 Task: Plan a team-building charity run for the 23rd at 6:30 AM to 7:00 PM.
Action: Mouse moved to (55, 82)
Screenshot: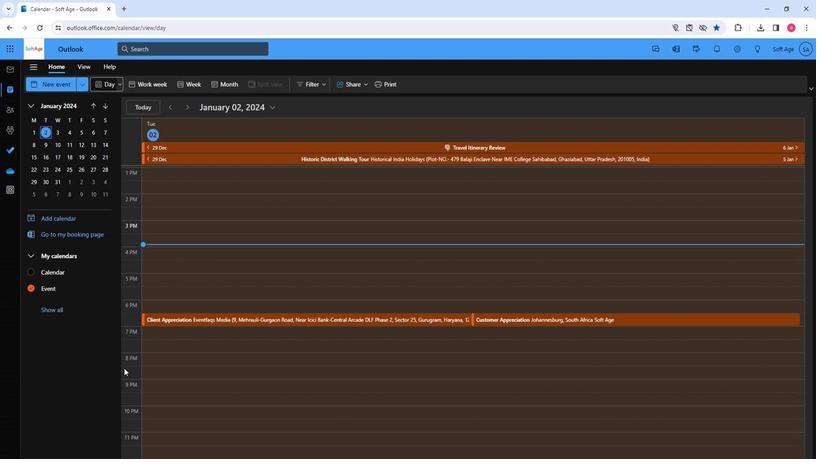 
Action: Mouse pressed left at (55, 82)
Screenshot: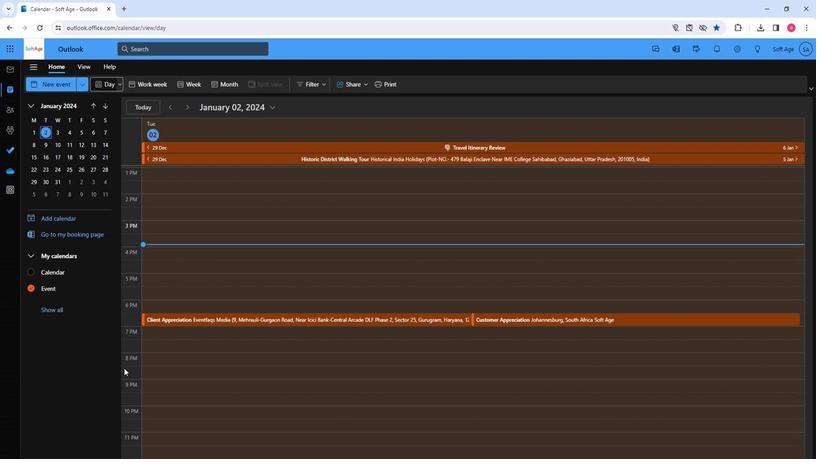 
Action: Key pressed <Key.shift>Team<Key.space><Key.backspace>-building<Key.space><Key.shift>Charity<Key.space><Key.shift>Run
Screenshot: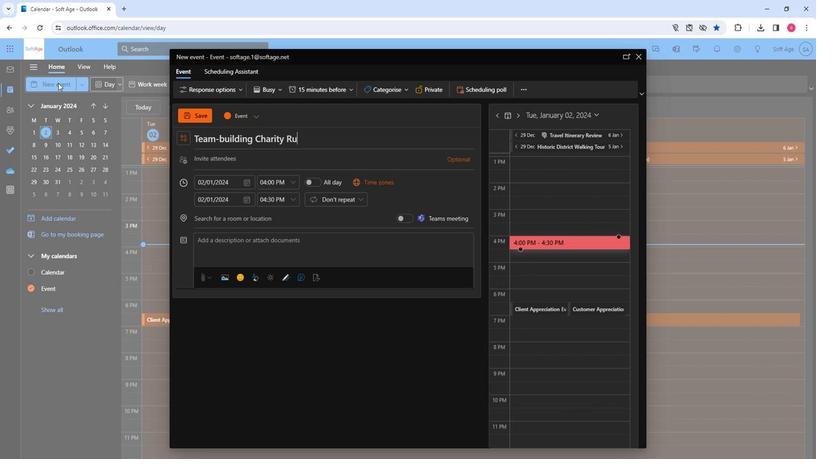 
Action: Mouse moved to (233, 172)
Screenshot: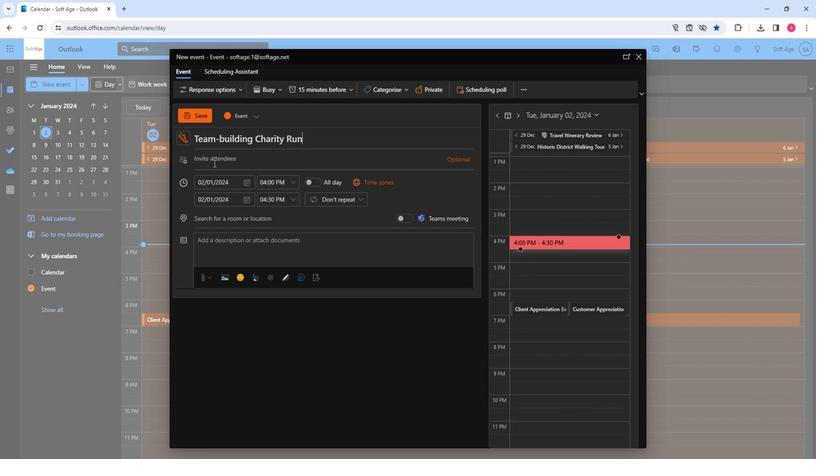 
Action: Mouse pressed left at (233, 172)
Screenshot: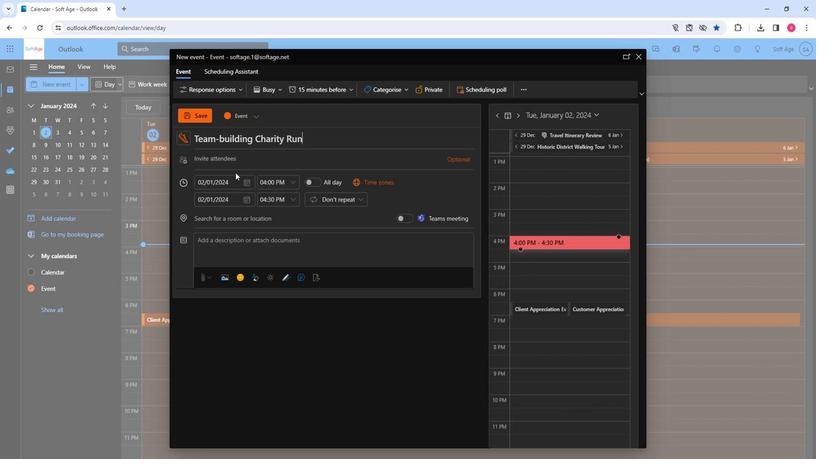 
Action: Mouse moved to (230, 165)
Screenshot: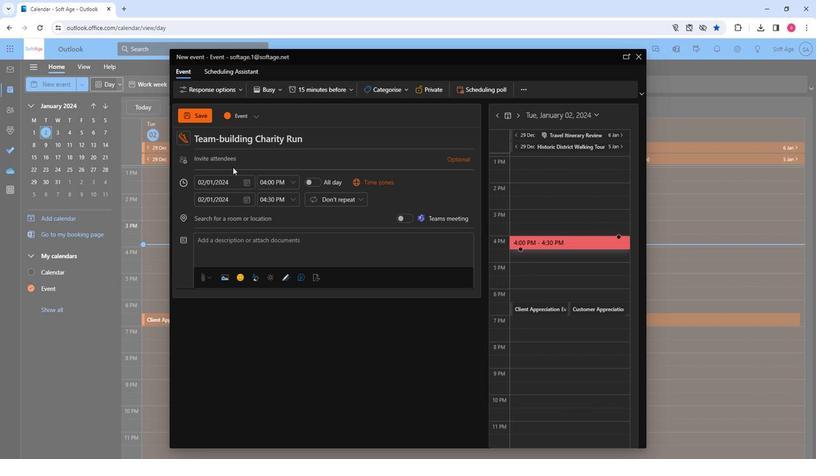 
Action: Mouse pressed left at (230, 165)
Screenshot: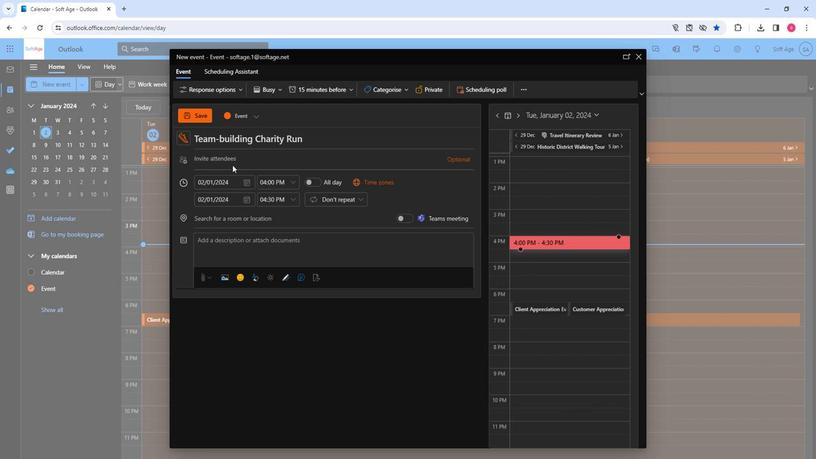 
Action: Mouse moved to (230, 165)
Screenshot: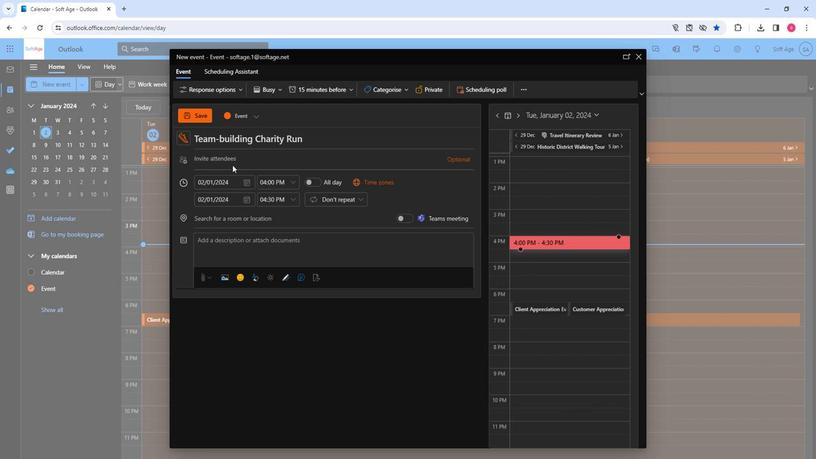 
Action: Key pressed so
Screenshot: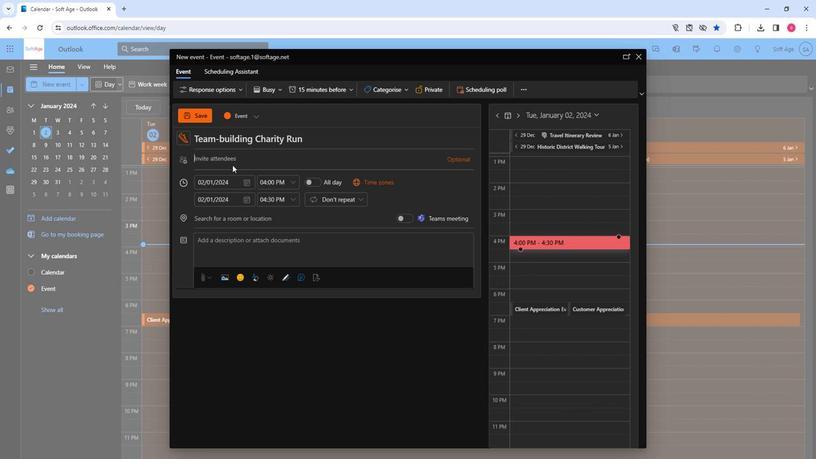 
Action: Mouse moved to (261, 202)
Screenshot: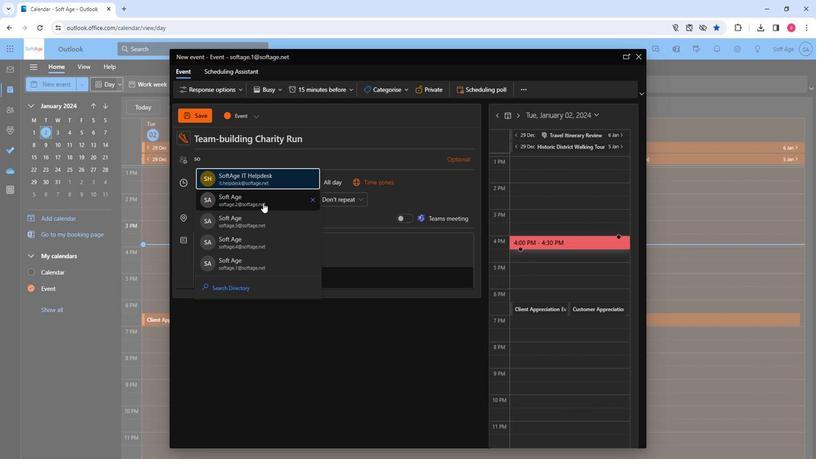 
Action: Mouse pressed left at (261, 202)
Screenshot: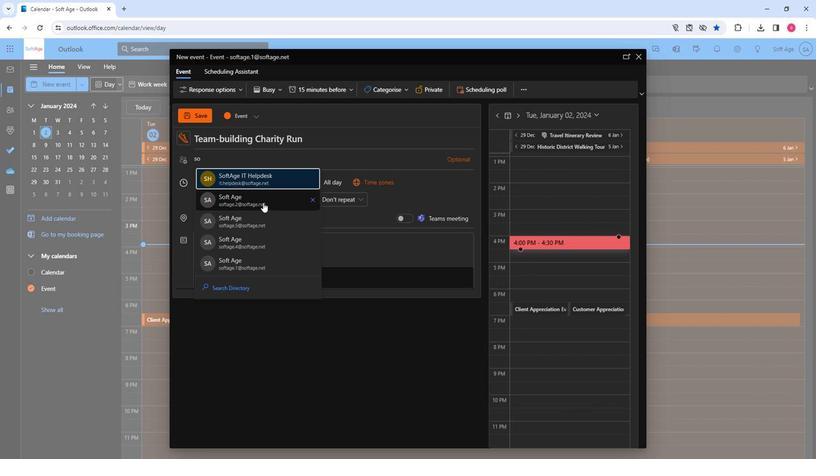 
Action: Mouse moved to (261, 202)
Screenshot: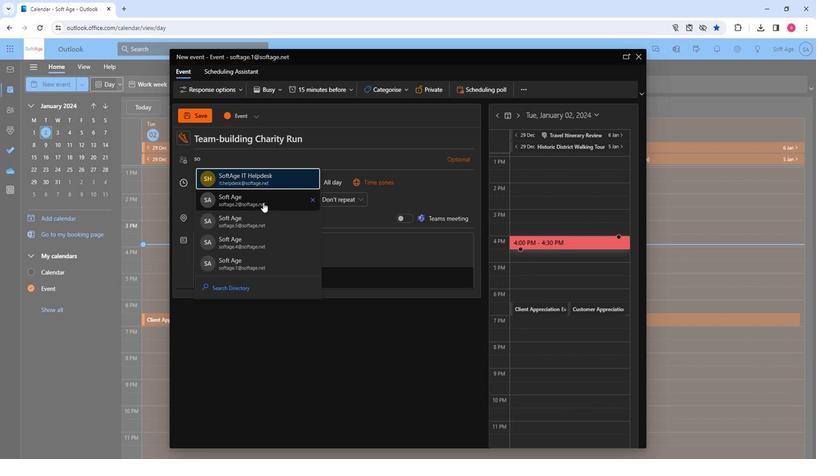 
Action: Key pressed so
Screenshot: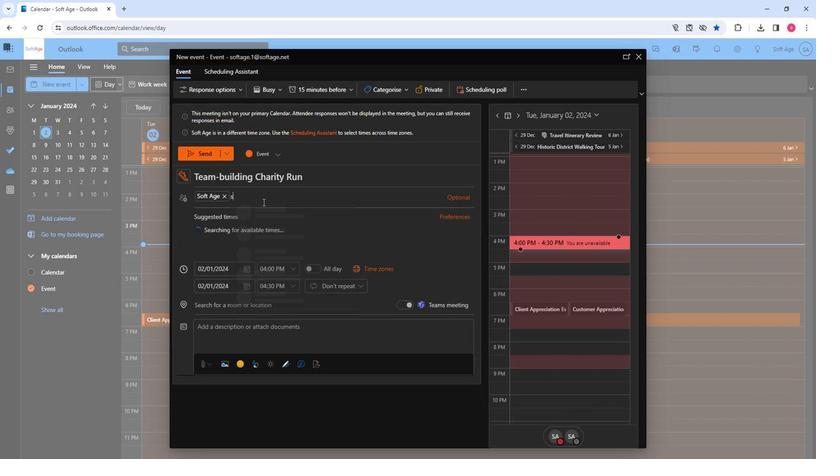 
Action: Mouse moved to (271, 271)
Screenshot: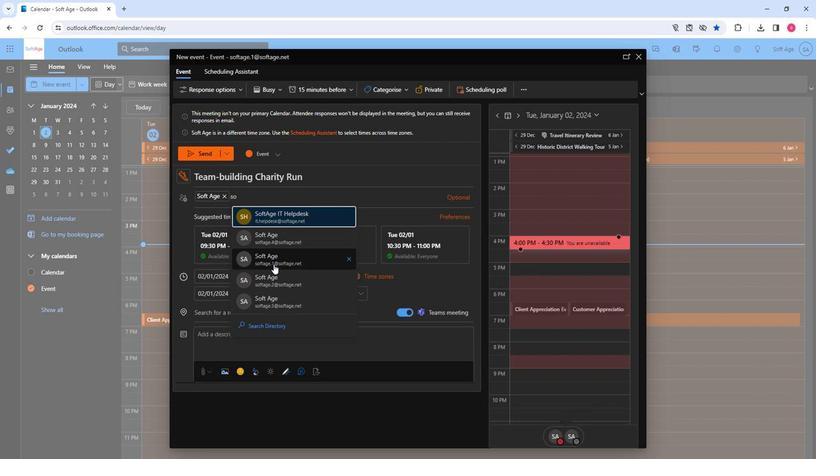 
Action: Mouse pressed left at (271, 271)
Screenshot: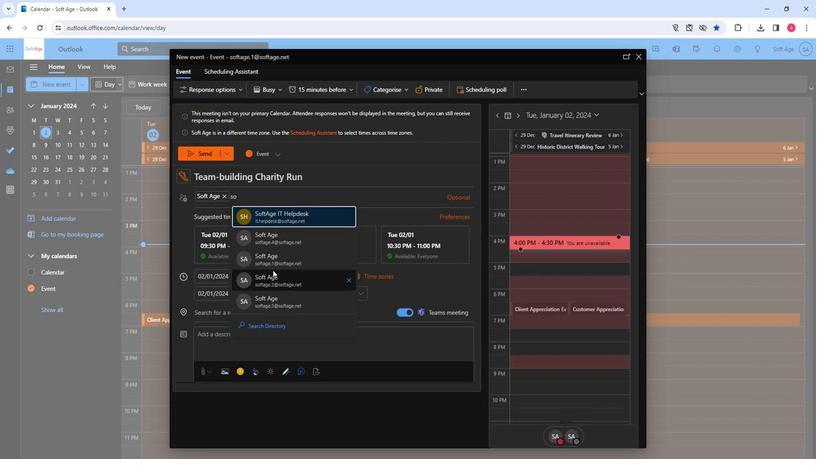 
Action: Mouse moved to (272, 270)
Screenshot: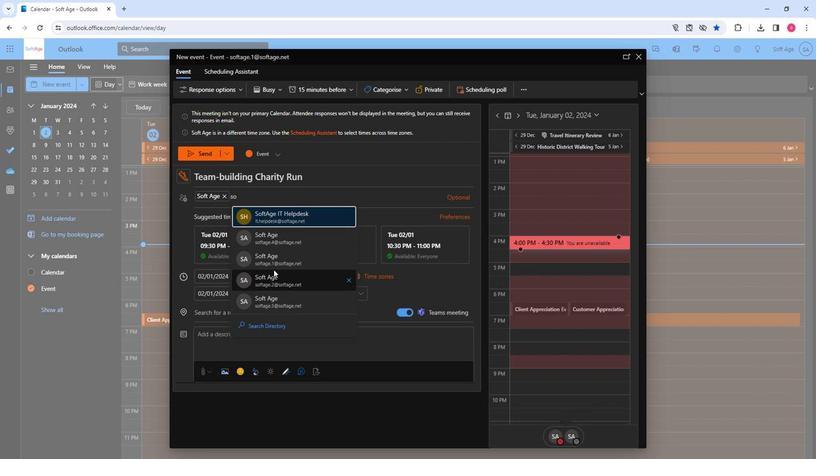 
Action: Key pressed so
Screenshot: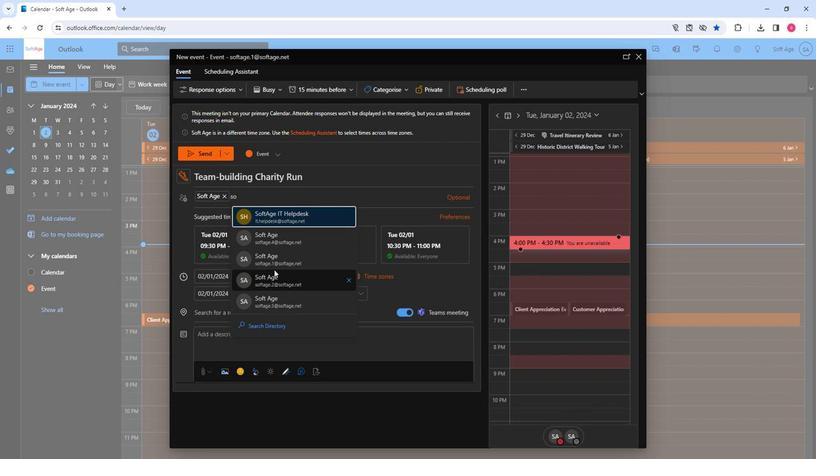 
Action: Mouse moved to (272, 266)
Screenshot: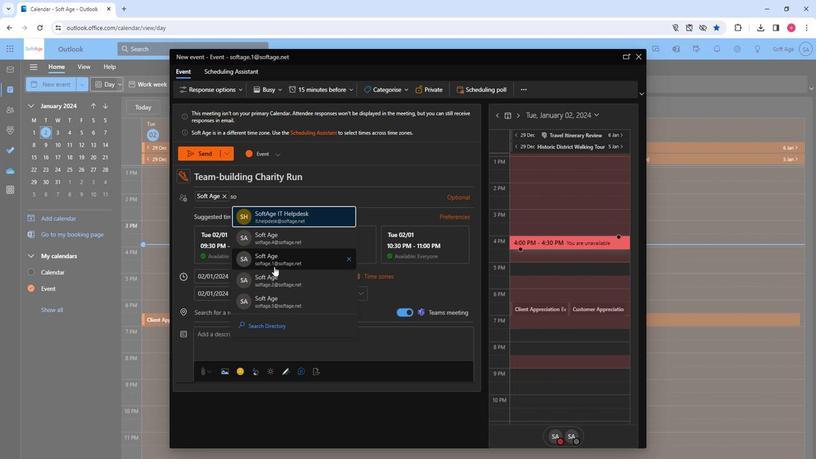 
Action: Mouse pressed left at (272, 266)
Screenshot: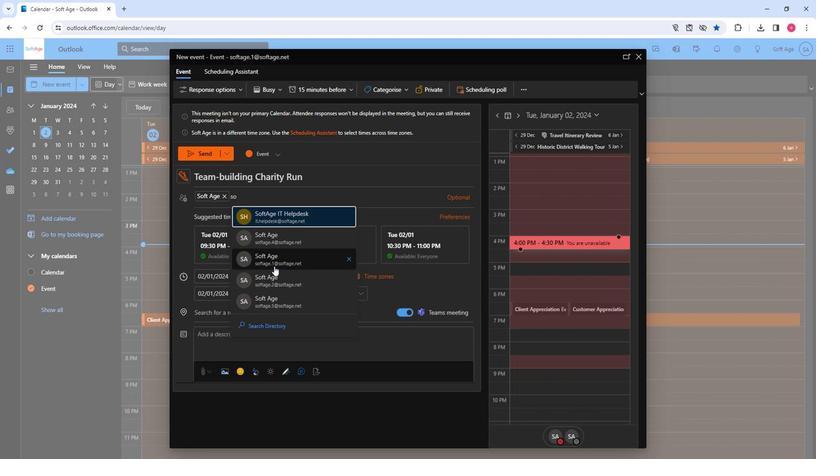 
Action: Mouse moved to (276, 270)
Screenshot: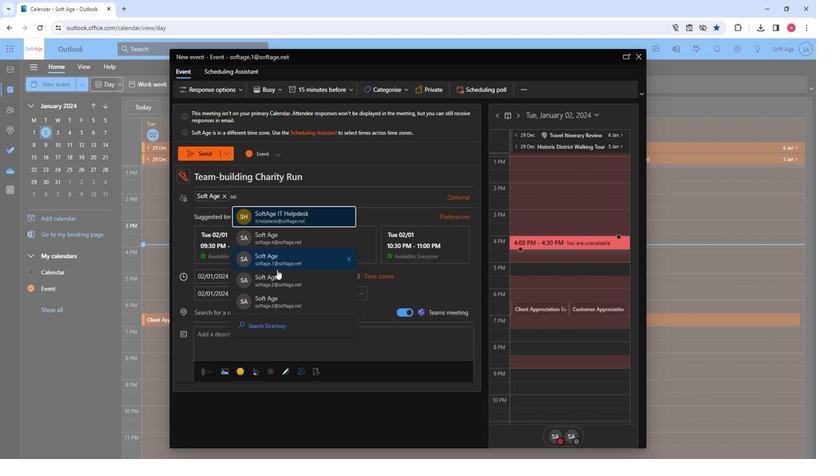 
Action: Key pressed so
Screenshot: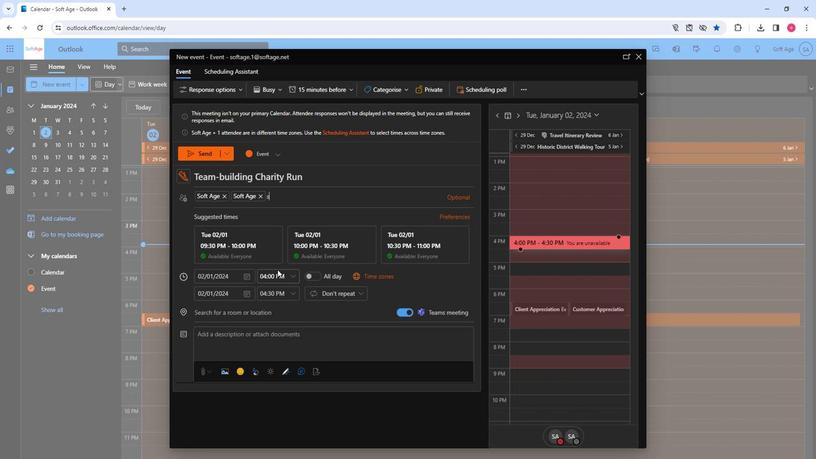 
Action: Mouse moved to (304, 260)
Screenshot: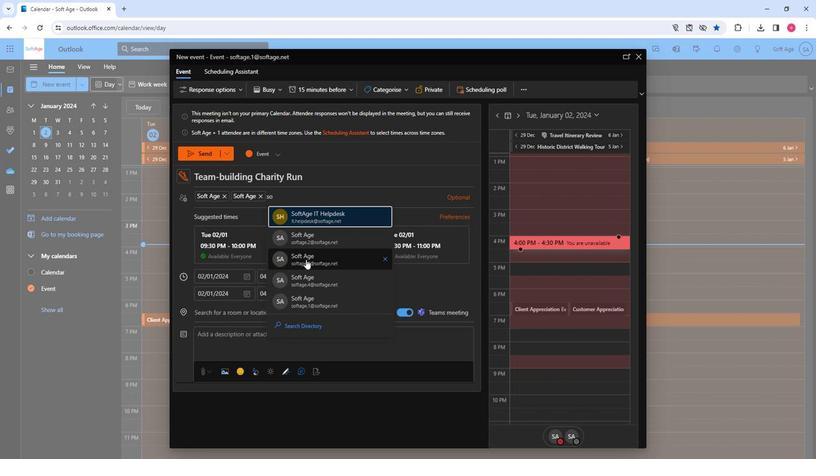 
Action: Mouse pressed left at (304, 260)
Screenshot: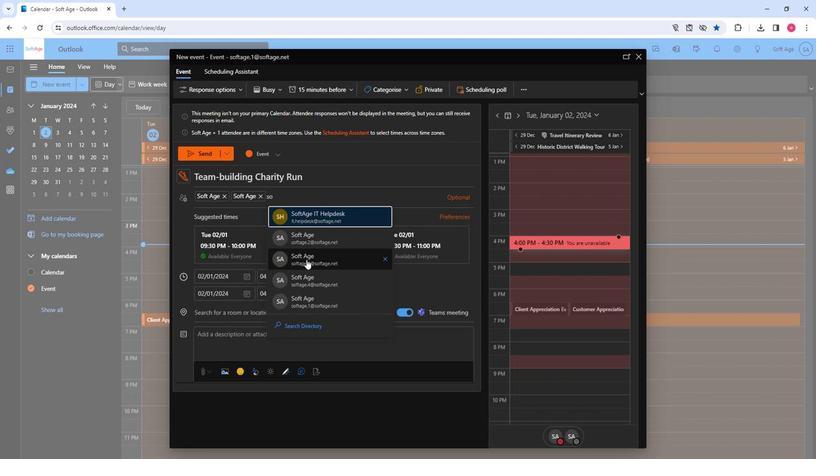 
Action: Mouse moved to (301, 264)
Screenshot: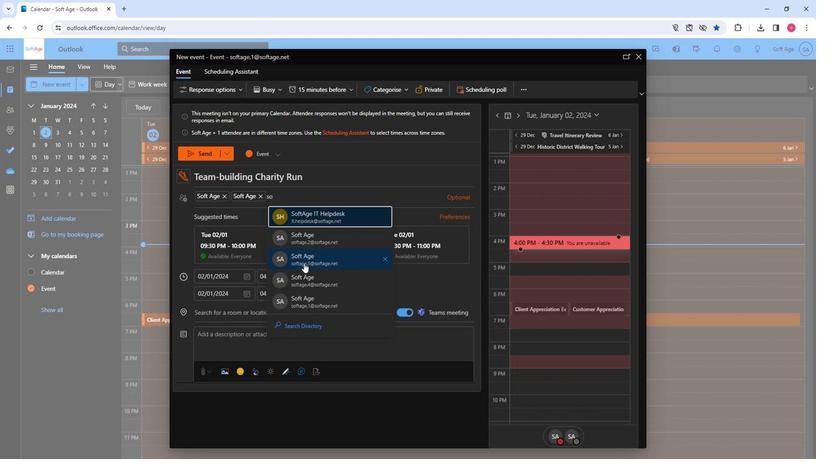 
Action: Key pressed so
Screenshot: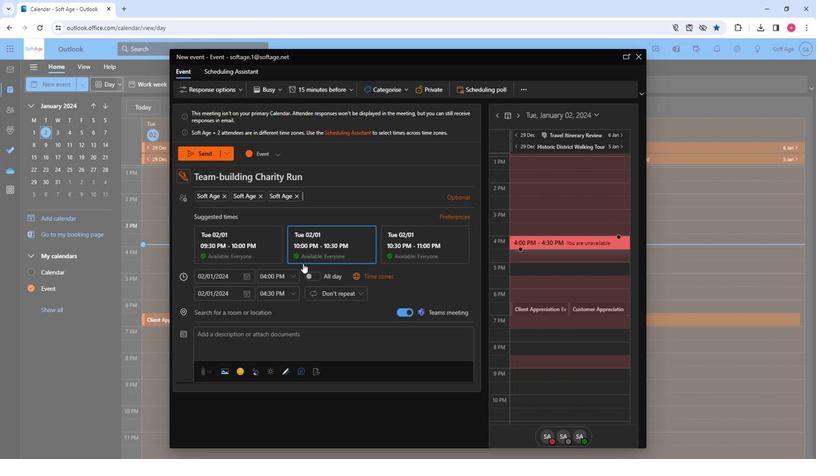 
Action: Mouse moved to (339, 296)
Screenshot: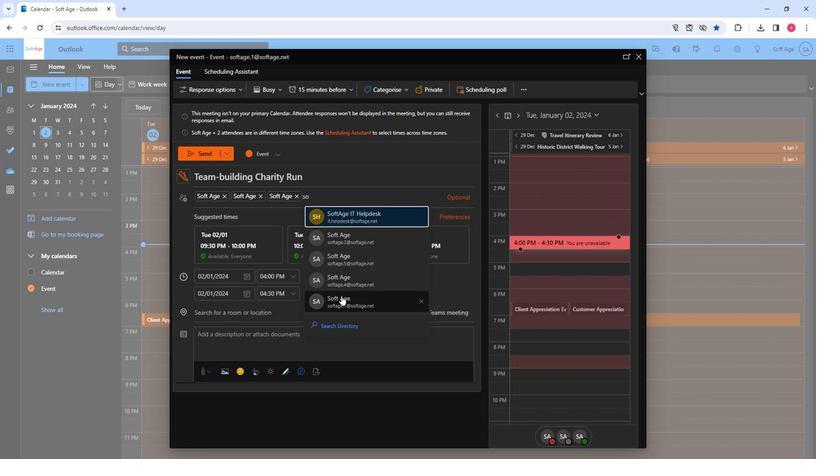 
Action: Mouse pressed left at (339, 296)
Screenshot: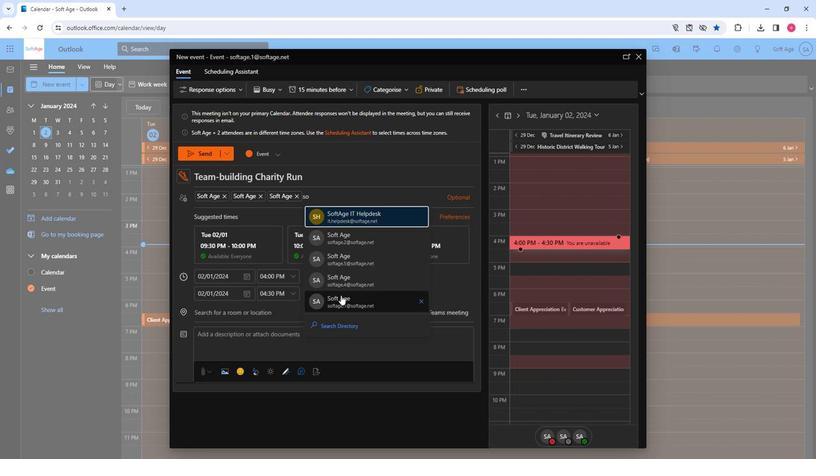 
Action: Mouse moved to (242, 279)
Screenshot: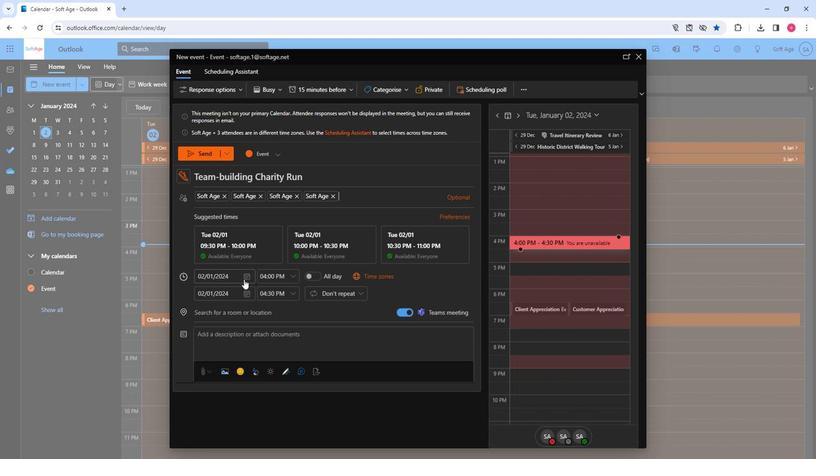 
Action: Mouse pressed left at (242, 279)
Screenshot: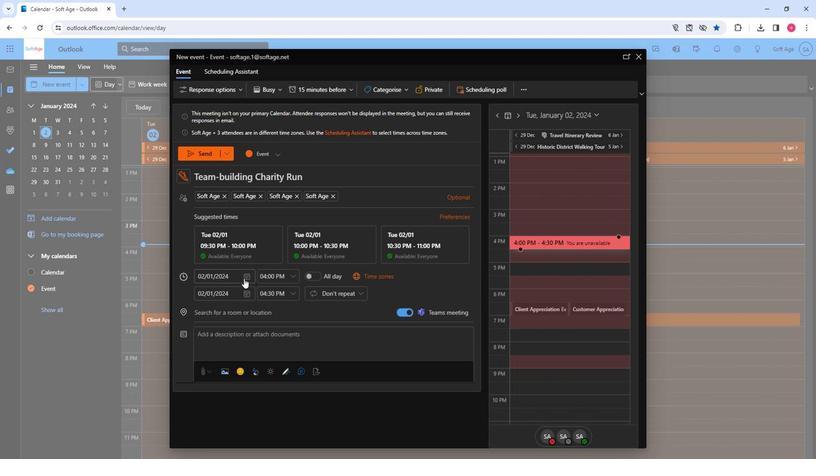 
Action: Mouse moved to (216, 361)
Screenshot: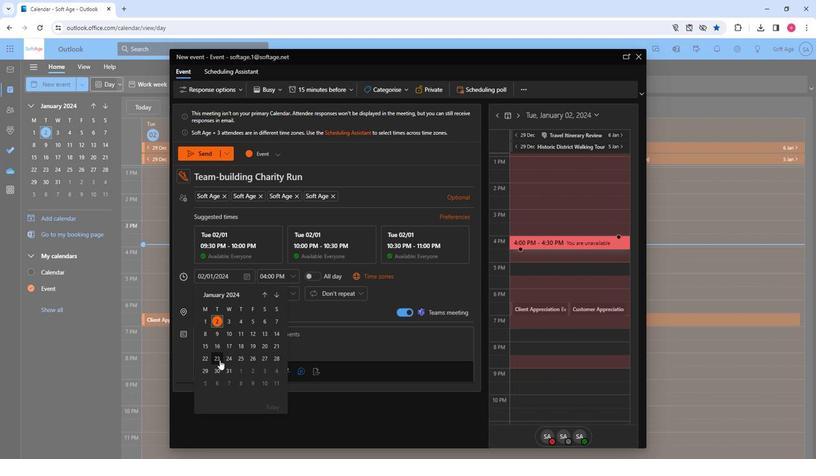 
Action: Mouse pressed left at (216, 361)
Screenshot: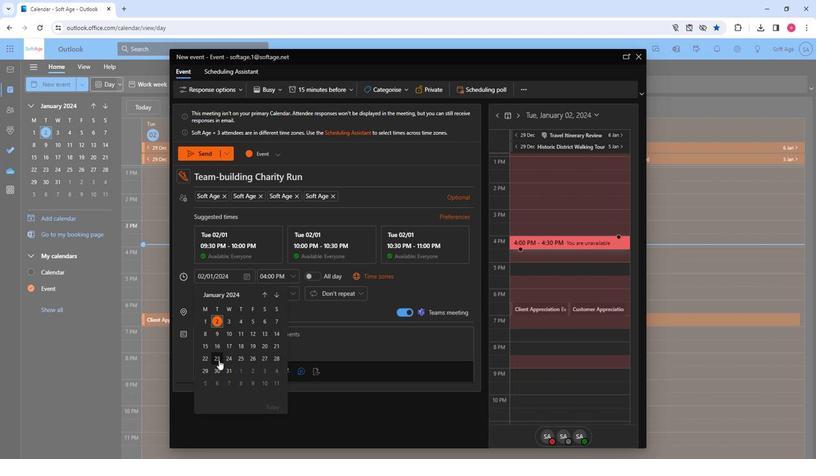 
Action: Mouse moved to (293, 280)
Screenshot: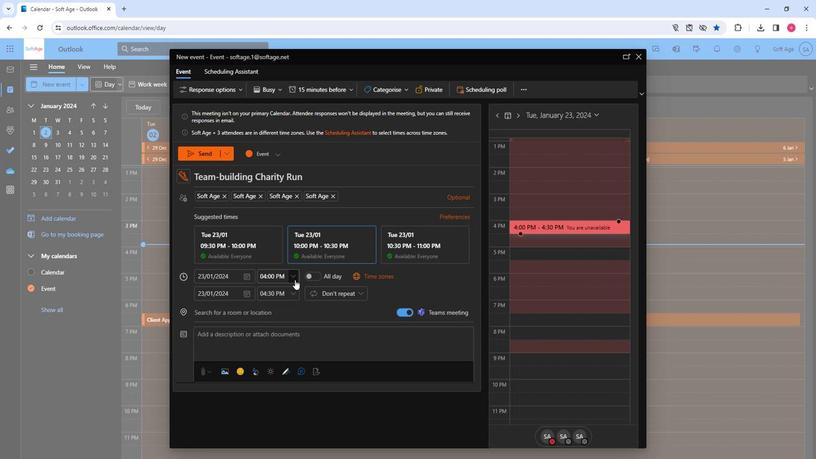 
Action: Mouse pressed left at (293, 280)
Screenshot: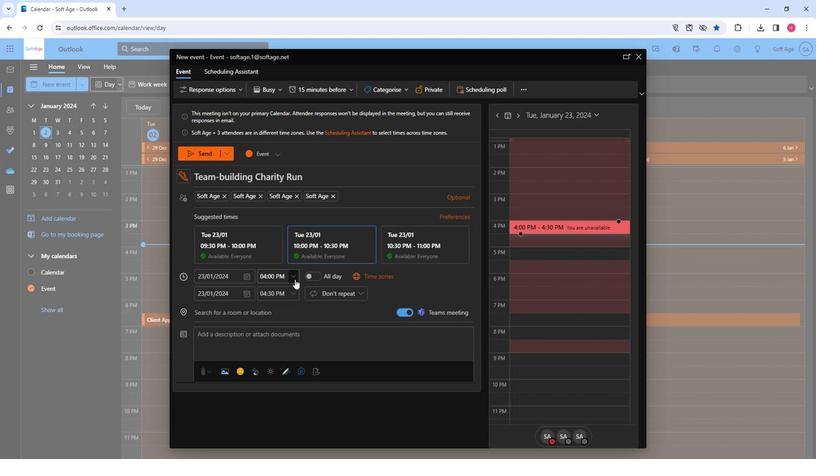 
Action: Mouse moved to (286, 322)
Screenshot: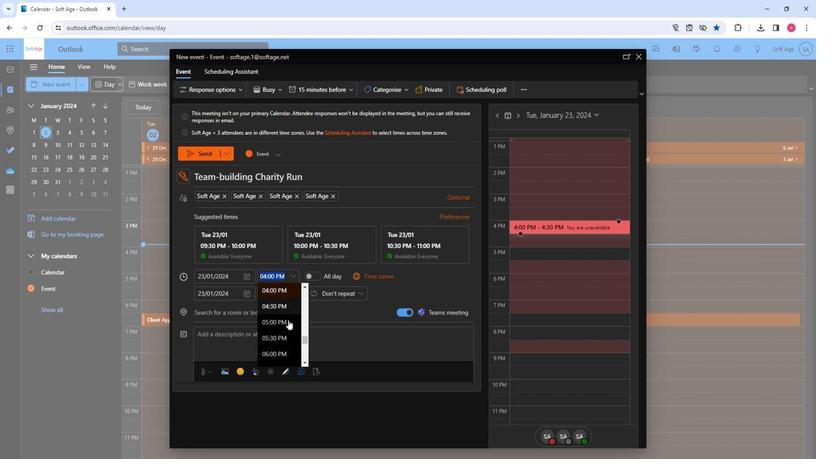 
Action: Mouse scrolled (286, 322) with delta (0, 0)
Screenshot: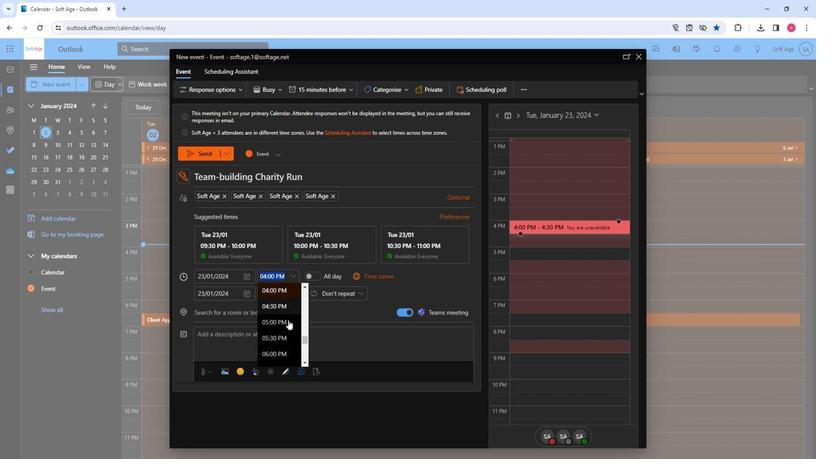 
Action: Mouse moved to (286, 323)
Screenshot: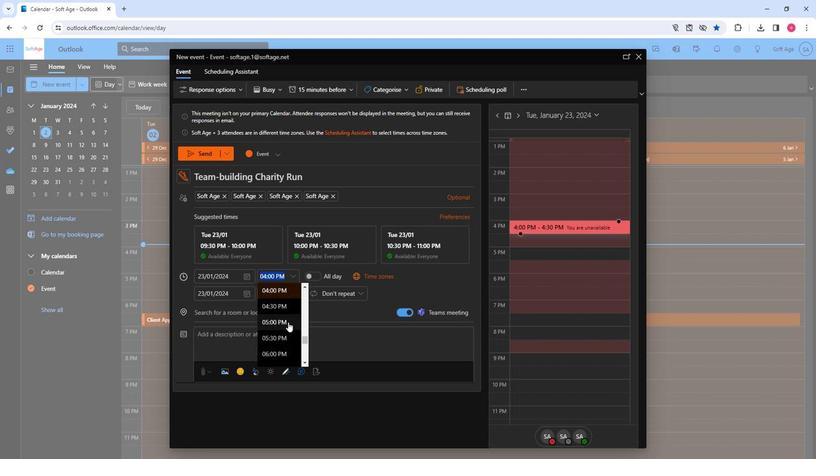 
Action: Mouse scrolled (286, 323) with delta (0, 0)
Screenshot: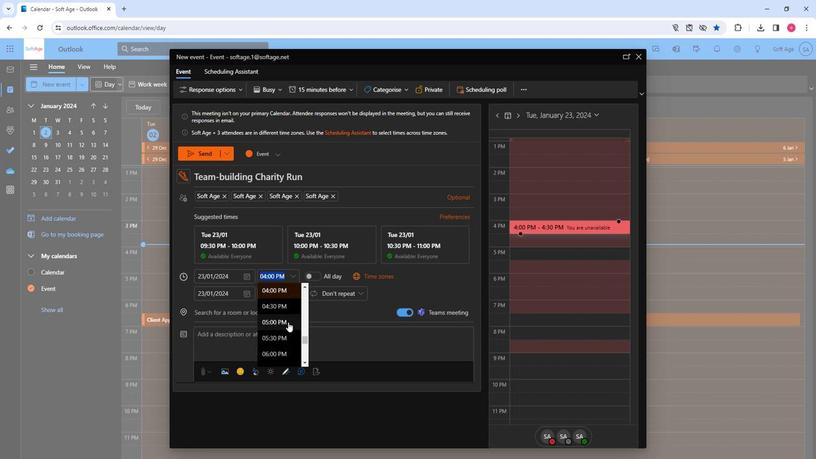 
Action: Mouse moved to (291, 325)
Screenshot: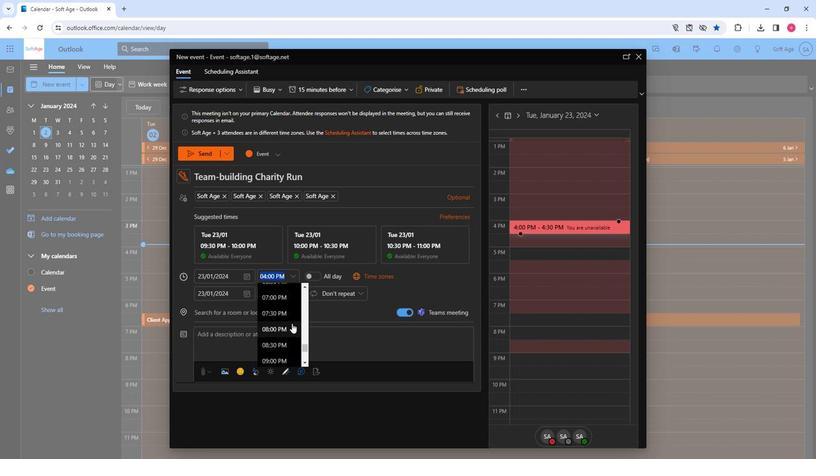
Action: Mouse scrolled (291, 325) with delta (0, 0)
Screenshot: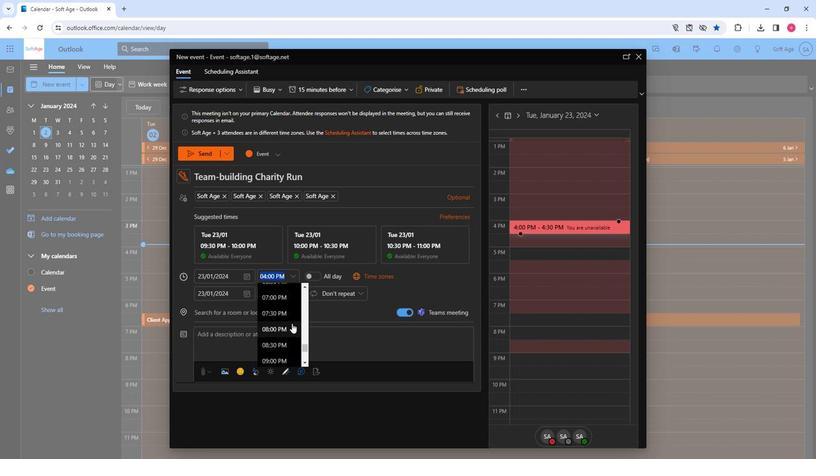 
Action: Mouse moved to (283, 328)
Screenshot: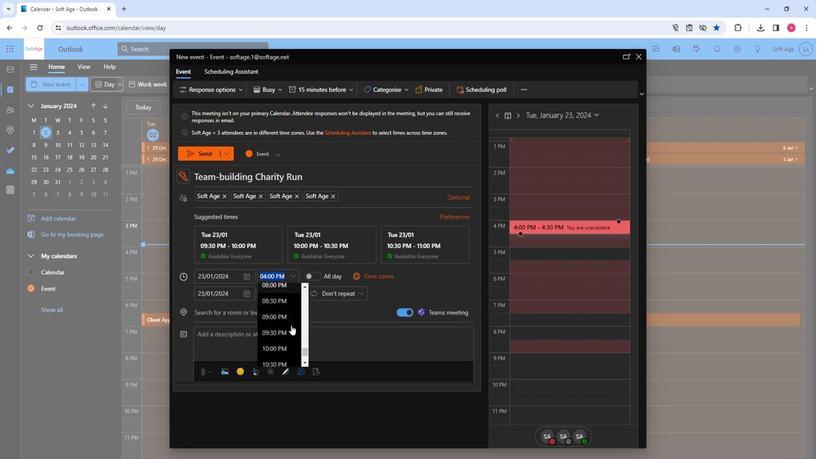 
Action: Mouse scrolled (283, 329) with delta (0, 0)
Screenshot: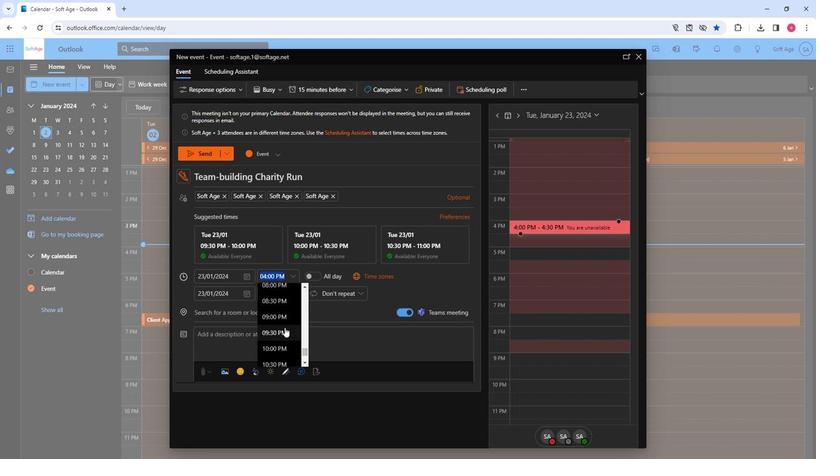 
Action: Mouse scrolled (283, 329) with delta (0, 0)
Screenshot: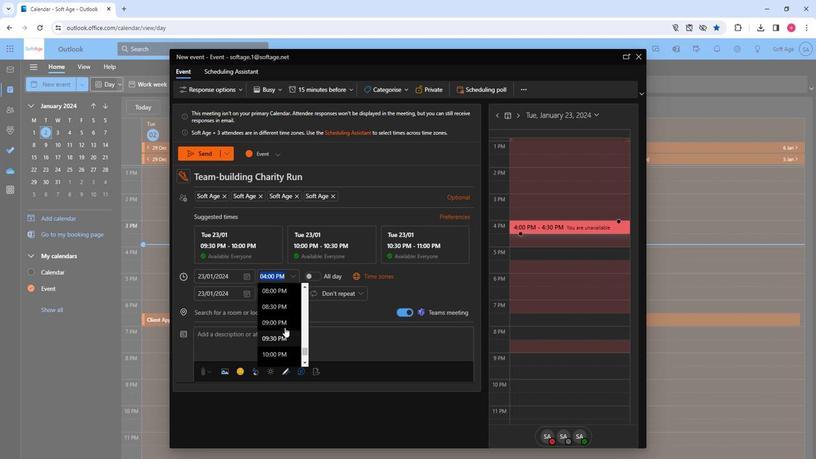 
Action: Mouse scrolled (283, 329) with delta (0, 0)
Screenshot: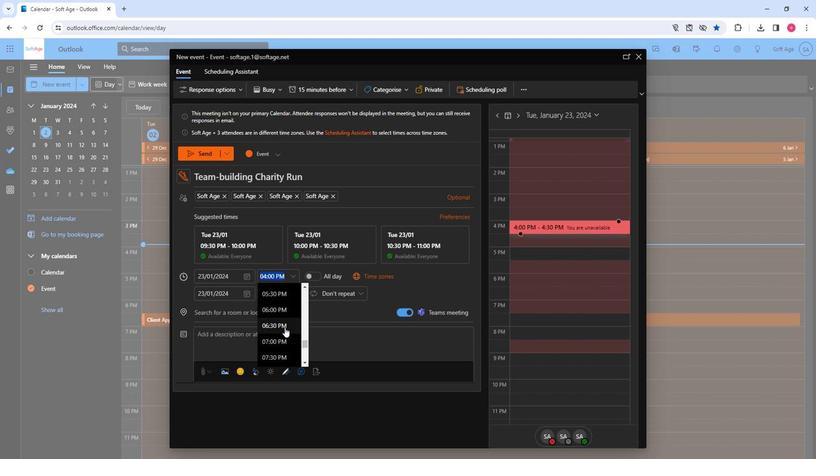
Action: Mouse moved to (276, 335)
Screenshot: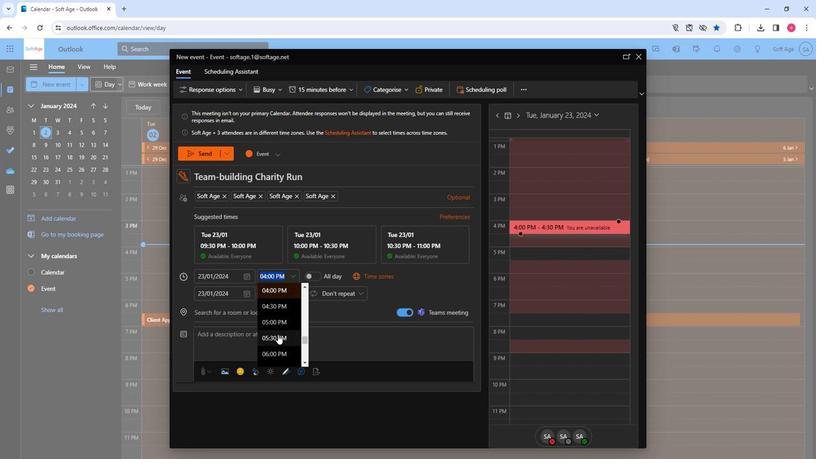 
Action: Mouse scrolled (276, 335) with delta (0, 0)
Screenshot: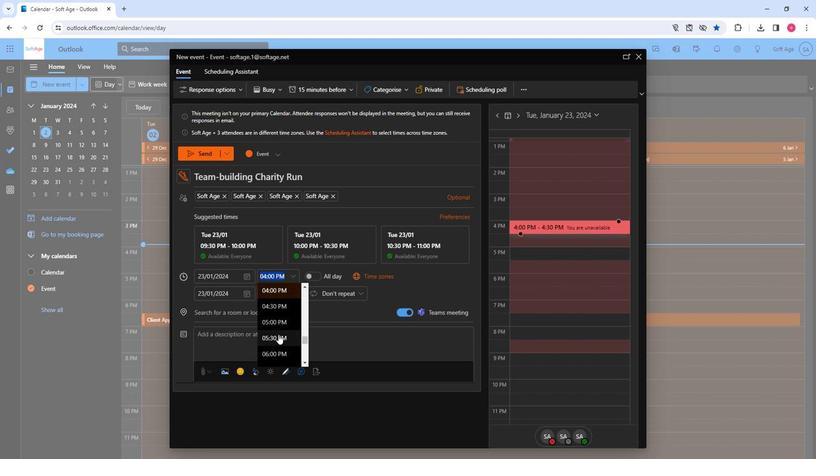 
Action: Mouse moved to (276, 330)
Screenshot: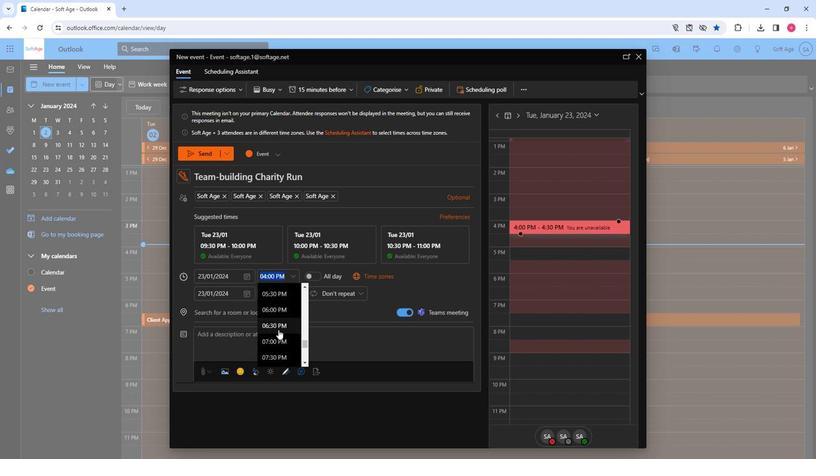 
Action: Mouse pressed left at (276, 330)
Screenshot: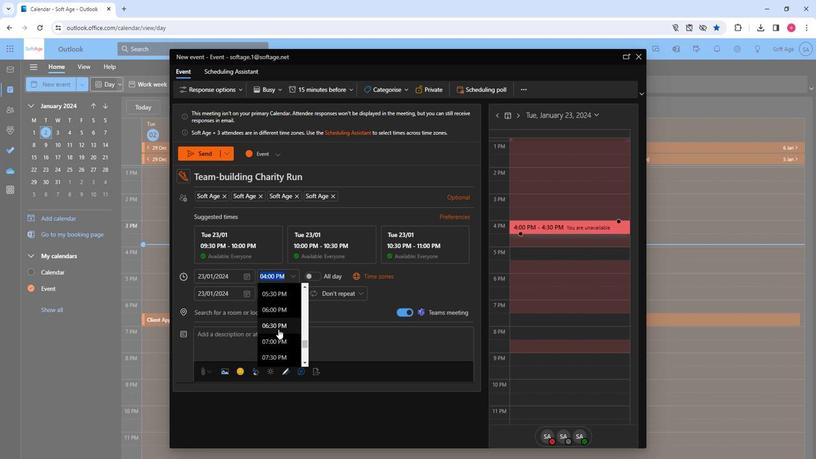 
Action: Mouse moved to (295, 274)
Screenshot: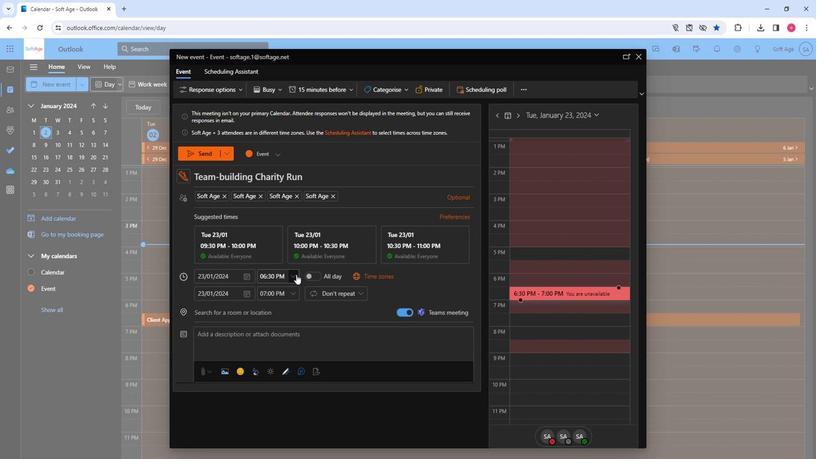 
Action: Mouse pressed left at (295, 274)
Screenshot: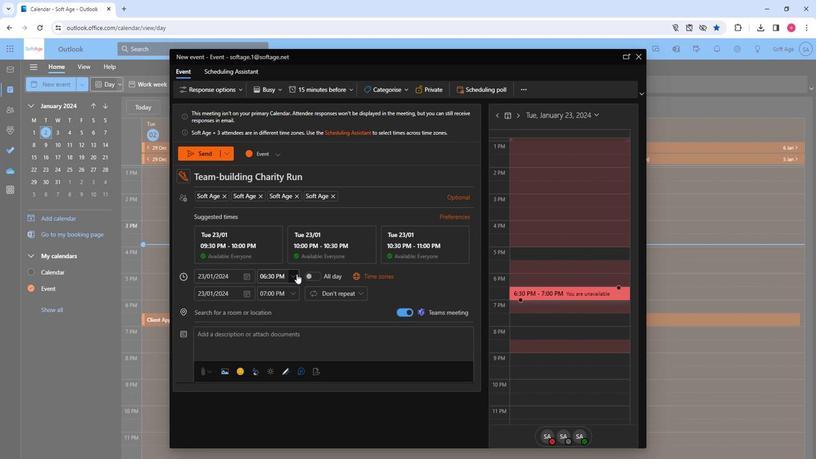 
Action: Mouse moved to (278, 311)
Screenshot: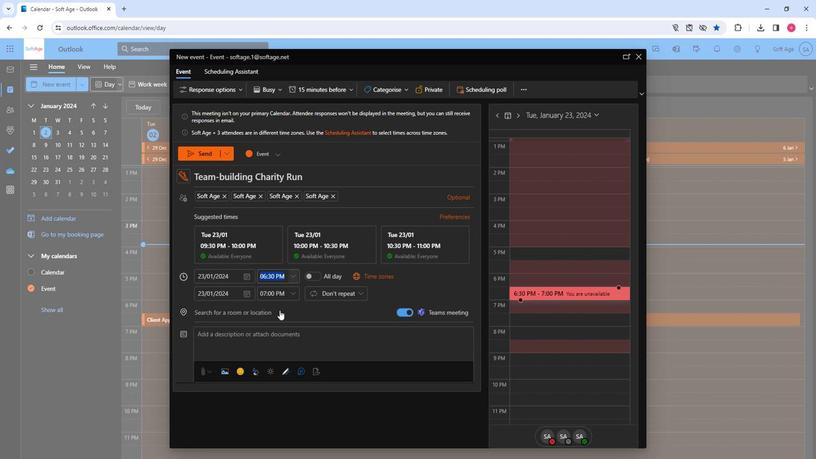 
Action: Mouse scrolled (278, 311) with delta (0, 0)
Screenshot: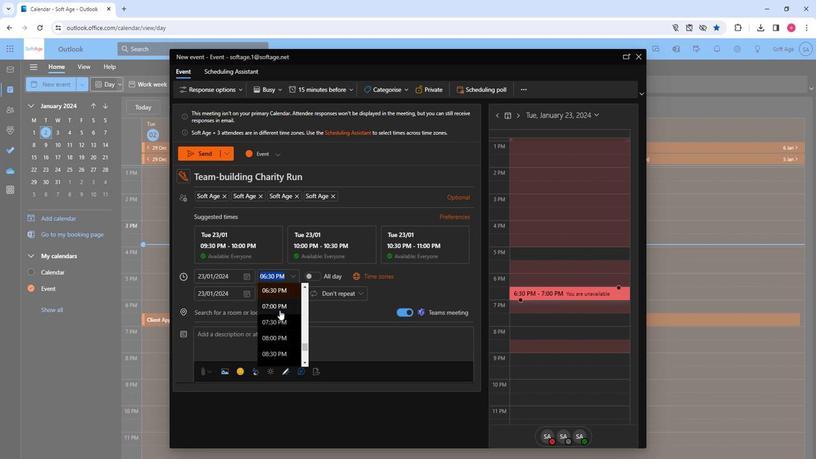 
Action: Mouse scrolled (278, 311) with delta (0, 0)
Screenshot: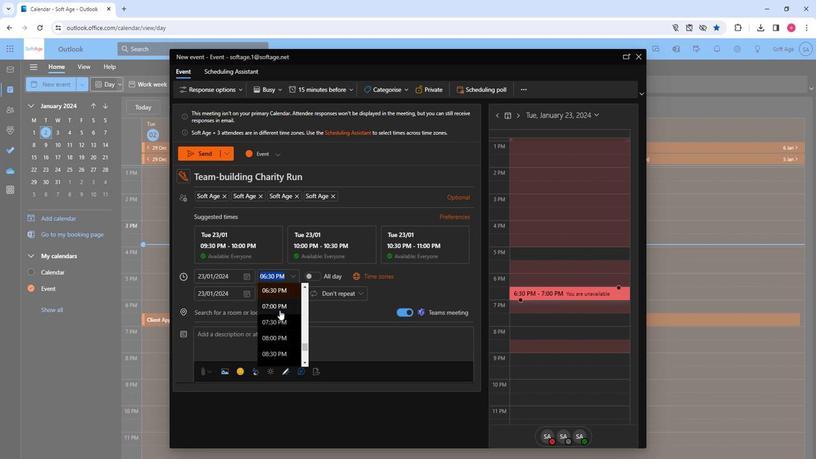 
Action: Mouse scrolled (278, 311) with delta (0, 0)
Screenshot: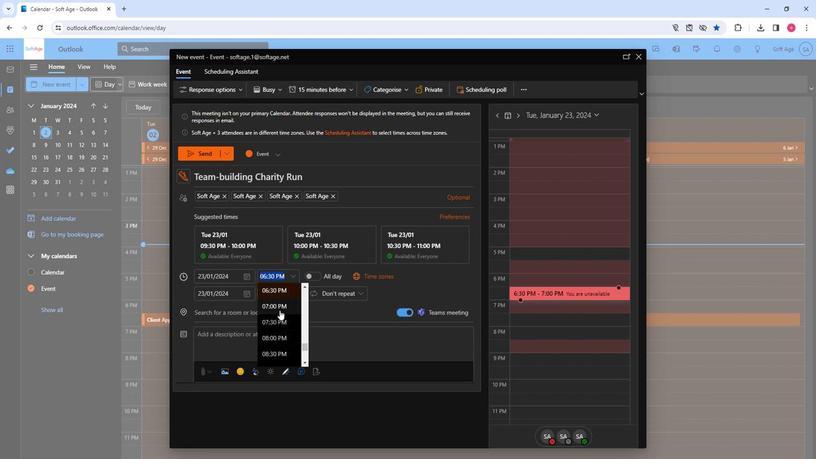
Action: Mouse scrolled (278, 311) with delta (0, 0)
Screenshot: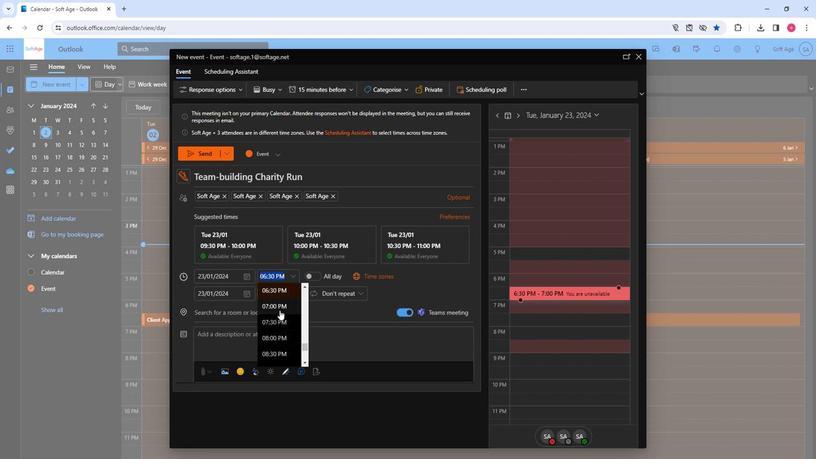 
Action: Mouse scrolled (278, 311) with delta (0, 0)
Screenshot: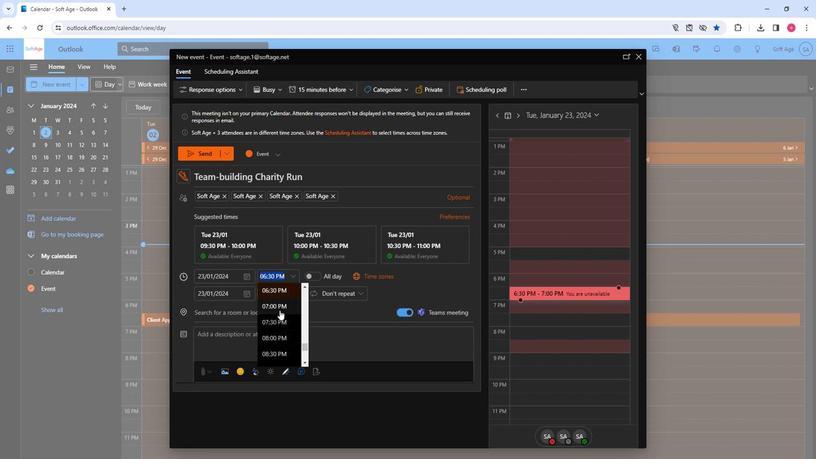 
Action: Mouse scrolled (278, 311) with delta (0, 0)
Screenshot: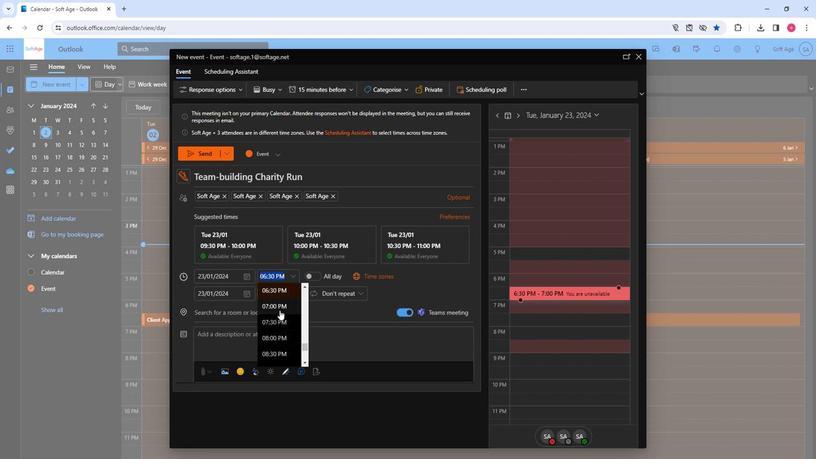
Action: Mouse scrolled (278, 311) with delta (0, 0)
Screenshot: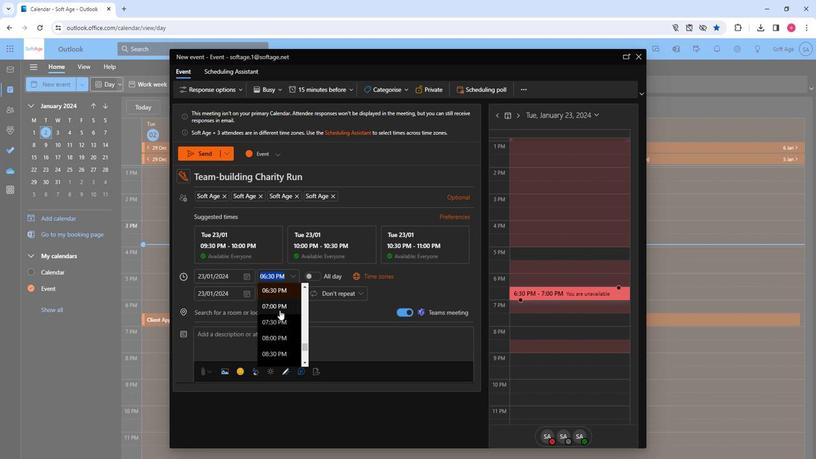 
Action: Mouse scrolled (278, 311) with delta (0, 0)
Screenshot: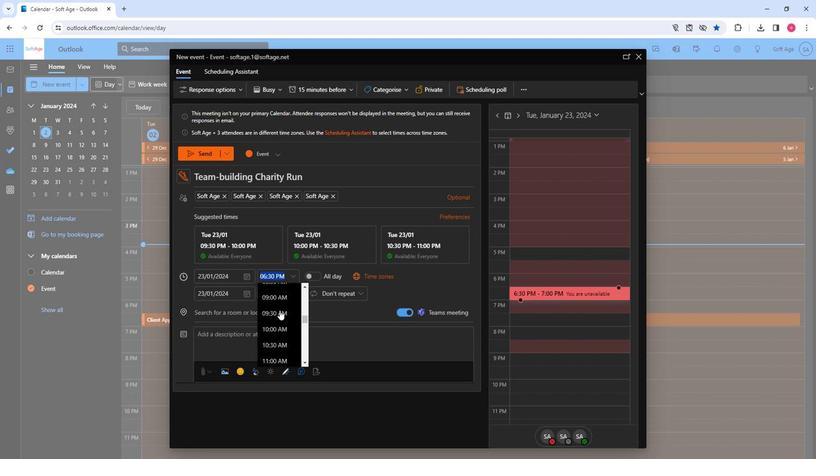 
Action: Mouse scrolled (278, 311) with delta (0, 0)
Screenshot: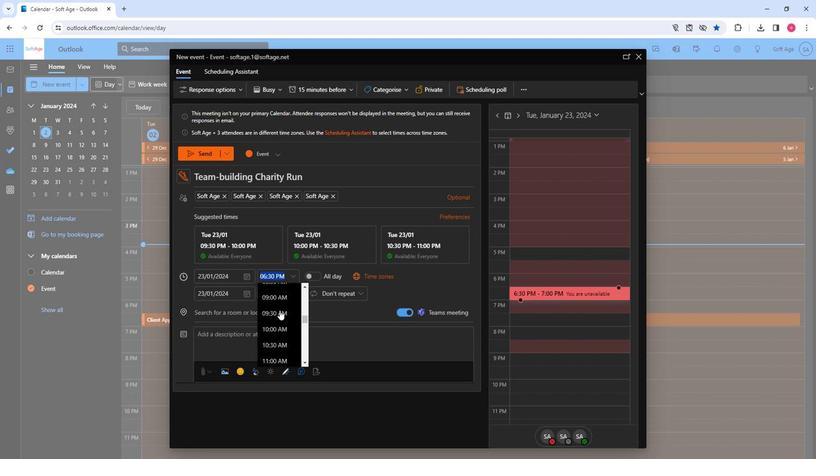
Action: Mouse scrolled (278, 311) with delta (0, 0)
Screenshot: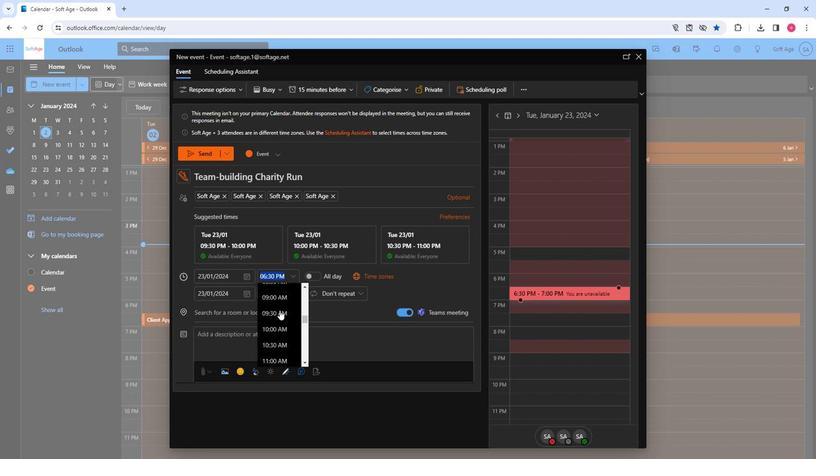 
Action: Mouse scrolled (278, 311) with delta (0, 0)
Screenshot: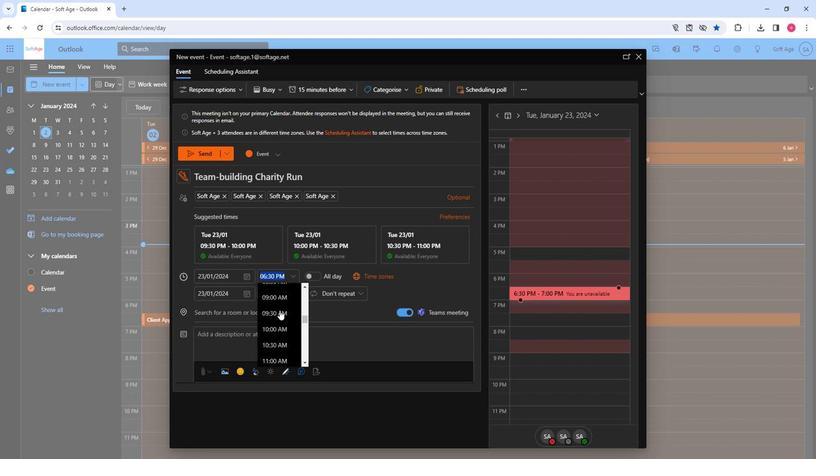 
Action: Mouse scrolled (278, 311) with delta (0, 0)
Screenshot: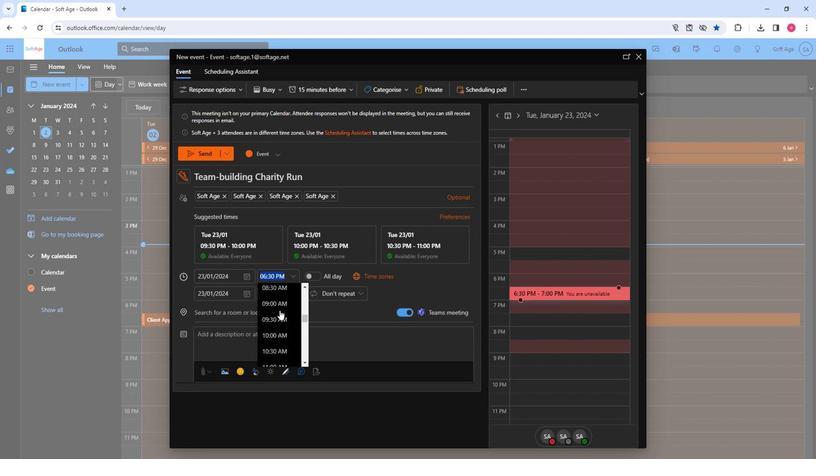 
Action: Mouse scrolled (278, 311) with delta (0, 0)
Screenshot: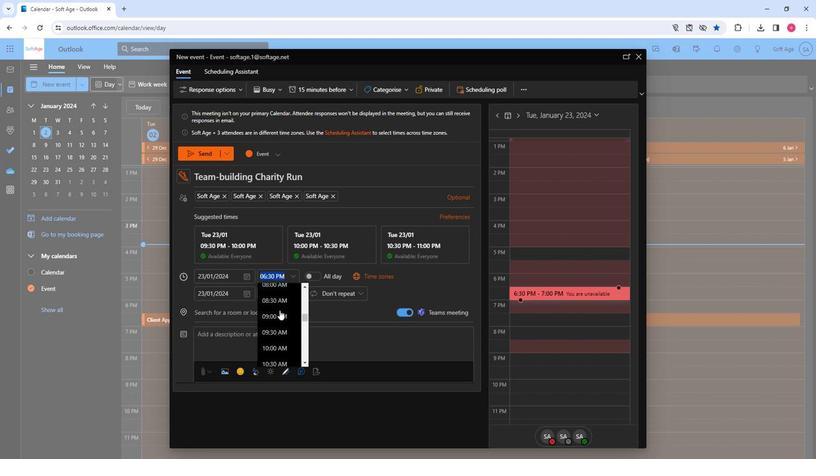 
Action: Mouse scrolled (278, 311) with delta (0, 0)
Screenshot: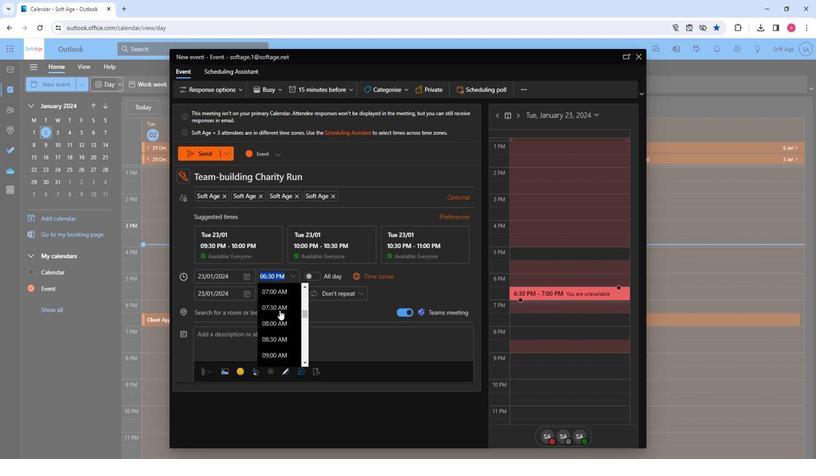 
Action: Mouse scrolled (278, 311) with delta (0, 0)
Screenshot: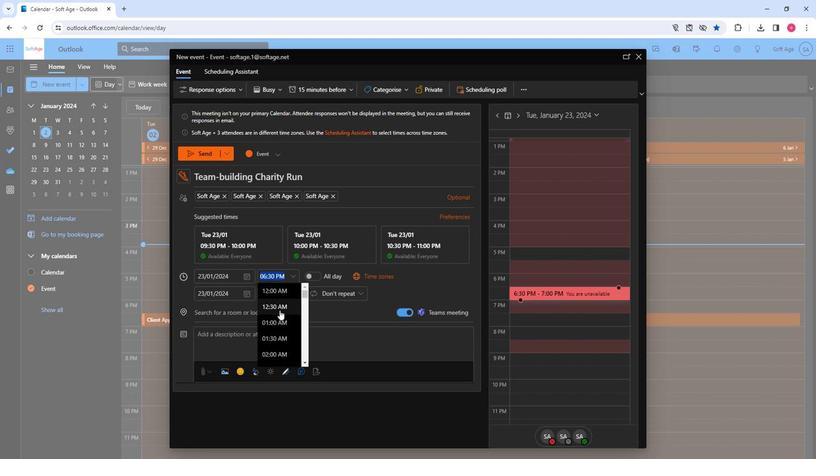 
Action: Mouse scrolled (278, 311) with delta (0, 0)
Screenshot: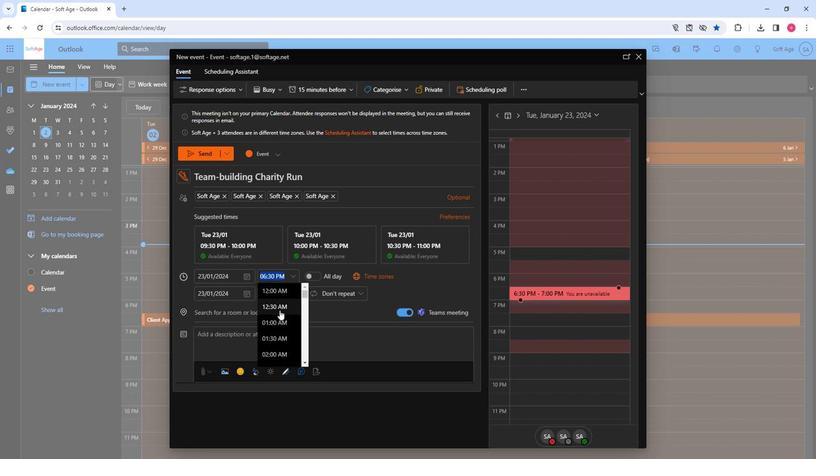 
Action: Mouse scrolled (278, 311) with delta (0, 0)
Screenshot: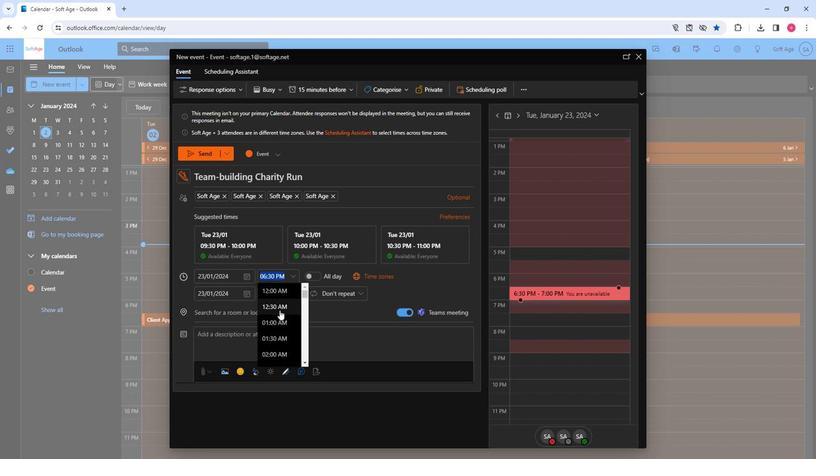 
Action: Mouse moved to (277, 318)
Screenshot: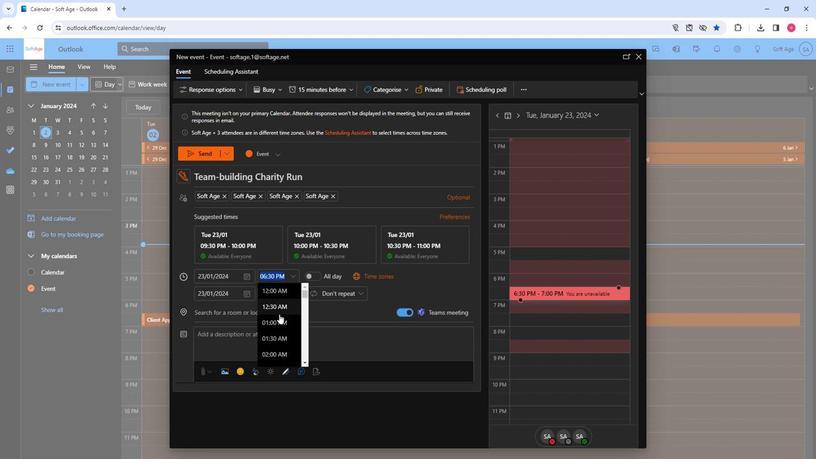 
Action: Mouse scrolled (277, 317) with delta (0, 0)
Screenshot: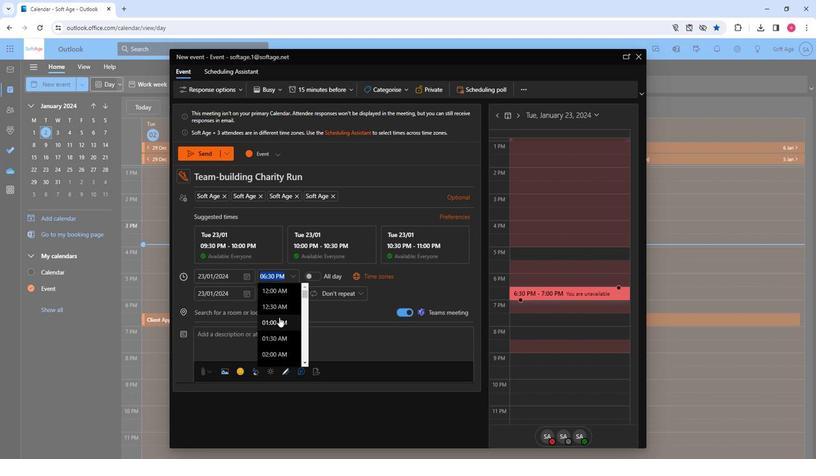 
Action: Mouse moved to (279, 329)
Screenshot: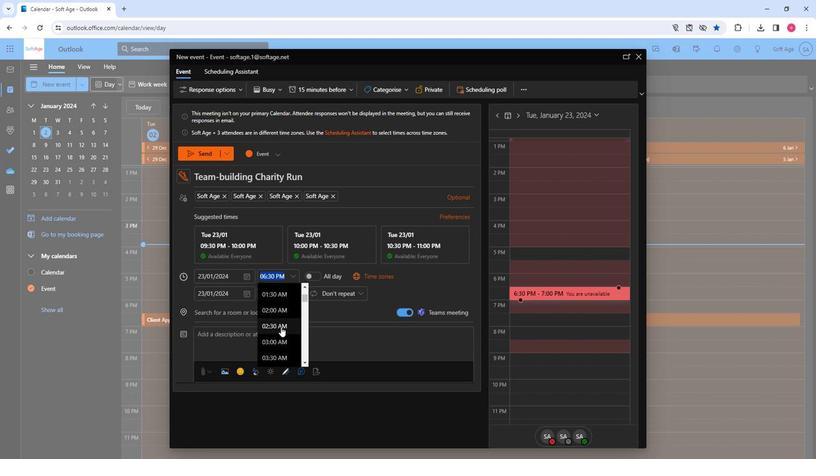 
Action: Mouse scrolled (279, 329) with delta (0, 0)
Screenshot: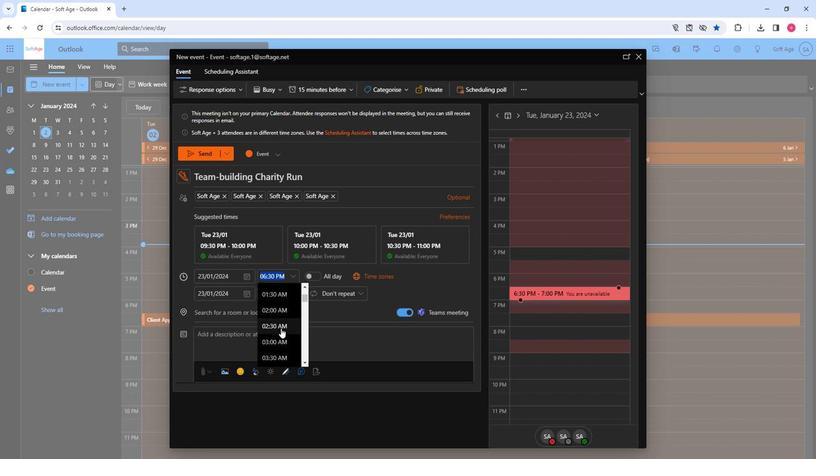 
Action: Mouse moved to (275, 345)
Screenshot: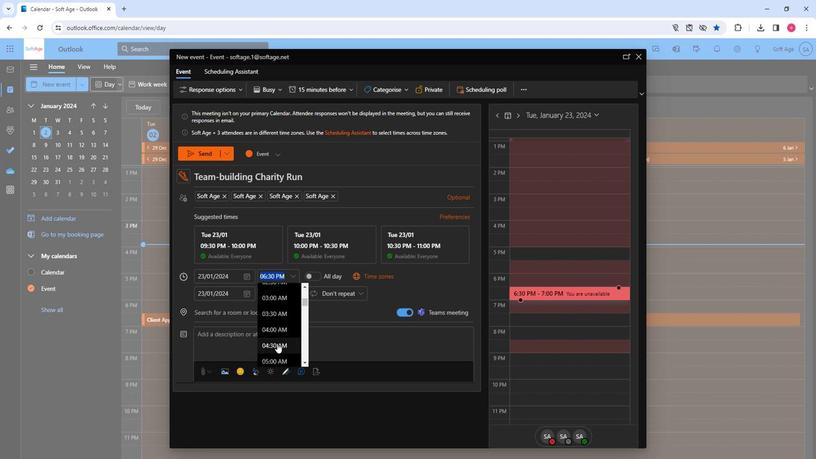 
Action: Mouse scrolled (275, 345) with delta (0, 0)
Screenshot: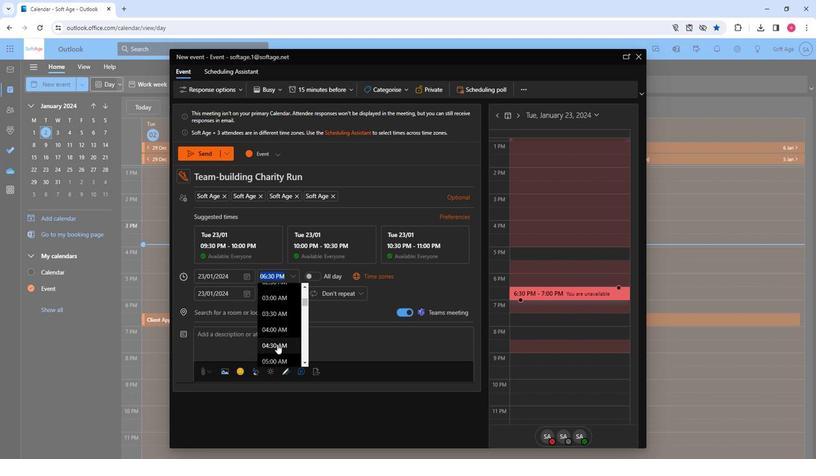 
Action: Mouse moved to (271, 352)
Screenshot: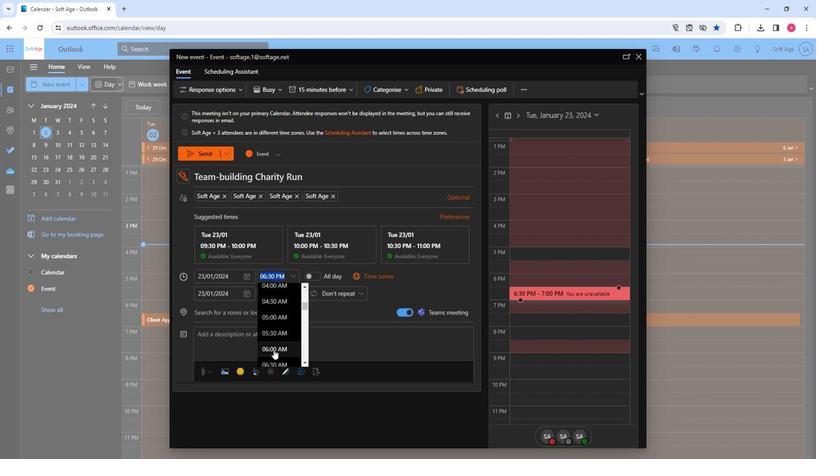 
Action: Mouse scrolled (271, 351) with delta (0, 0)
Screenshot: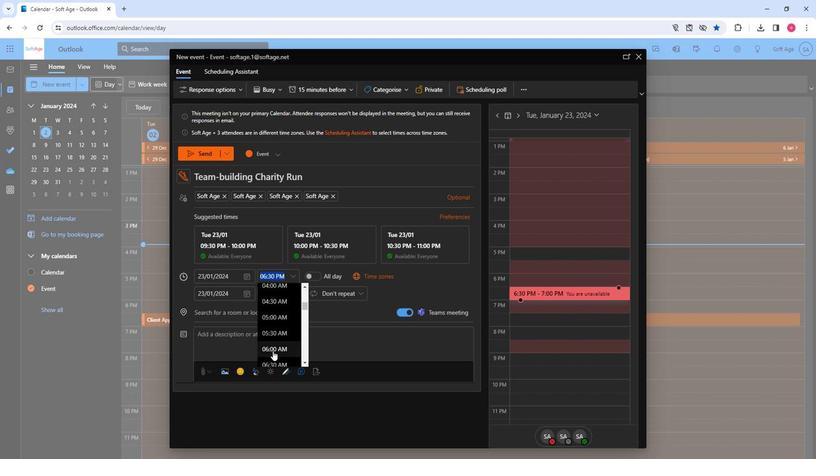 
Action: Mouse moved to (274, 324)
Screenshot: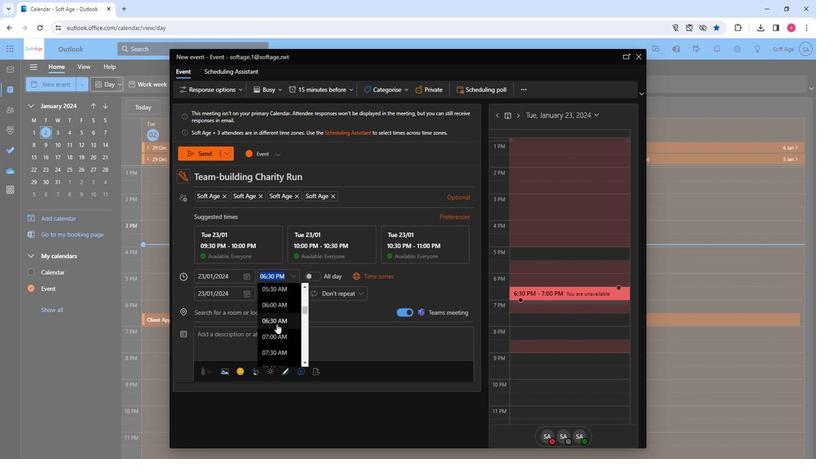 
Action: Mouse pressed left at (274, 324)
Screenshot: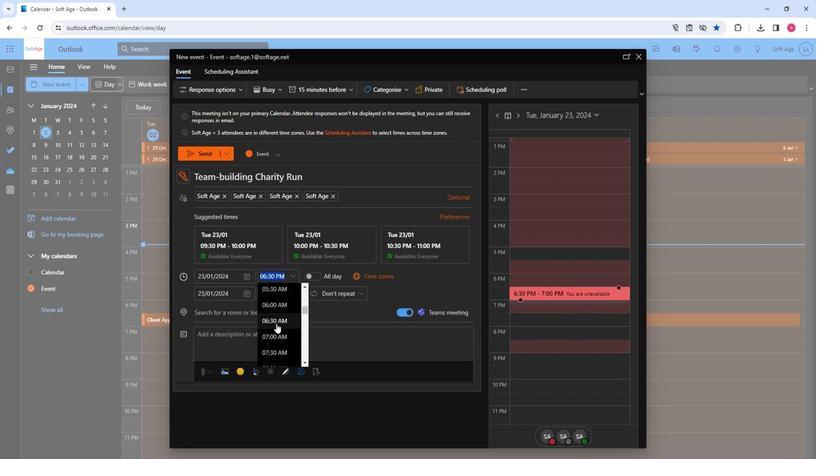 
Action: Mouse moved to (239, 308)
Screenshot: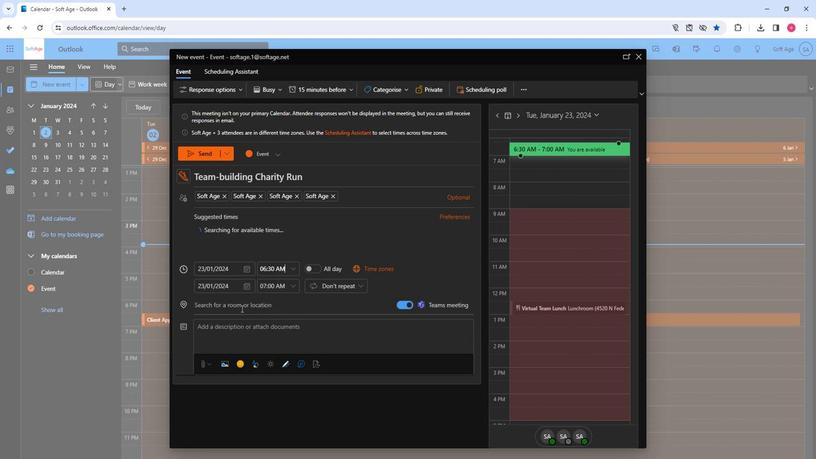 
Action: Mouse pressed left at (239, 308)
Screenshot: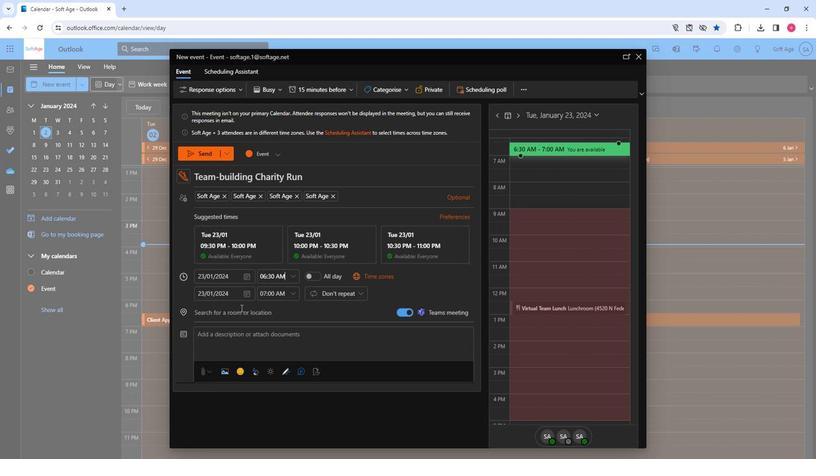 
Action: Mouse moved to (239, 308)
Screenshot: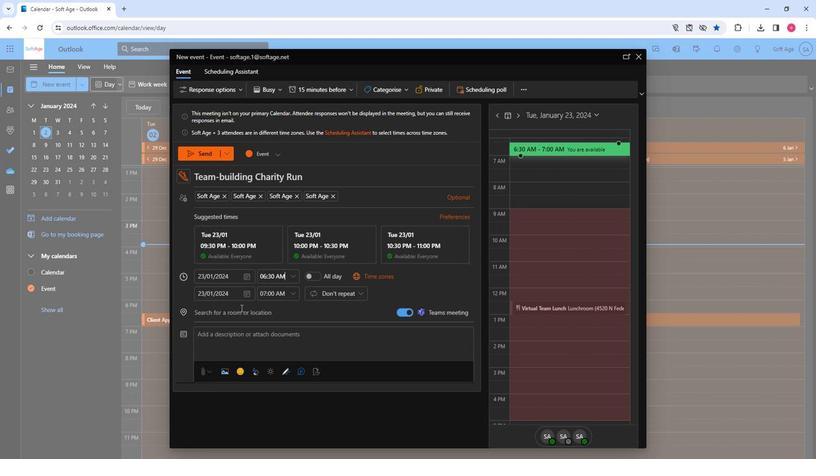 
Action: Key pressed bu
Screenshot: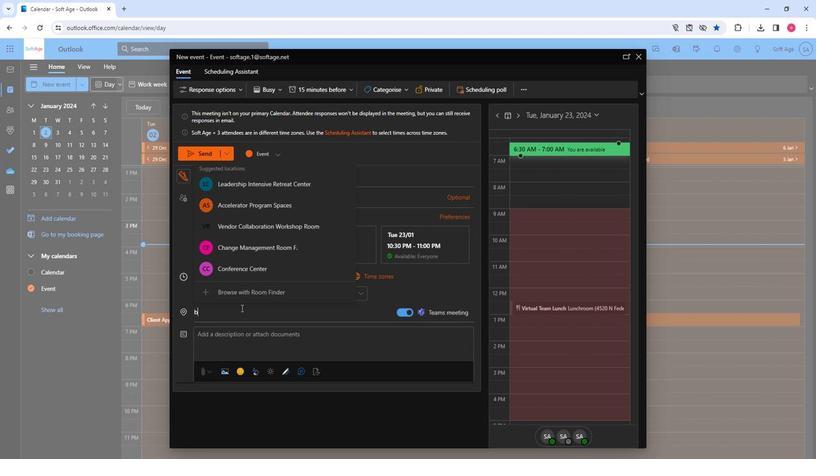 
Action: Mouse moved to (268, 252)
Screenshot: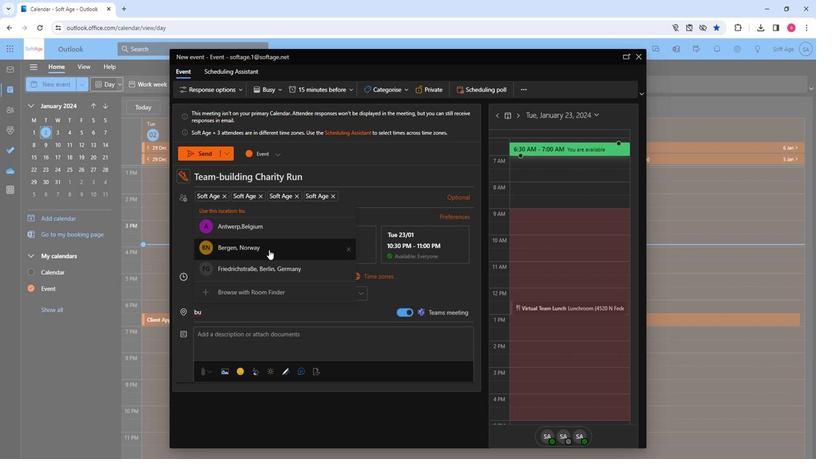 
Action: Key pressed <Key.backspace><Key.backspace>en
Screenshot: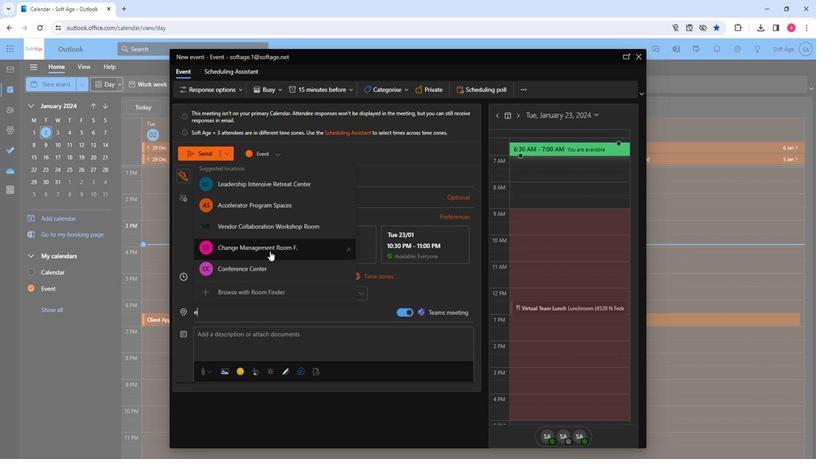 
Action: Mouse moved to (283, 224)
Screenshot: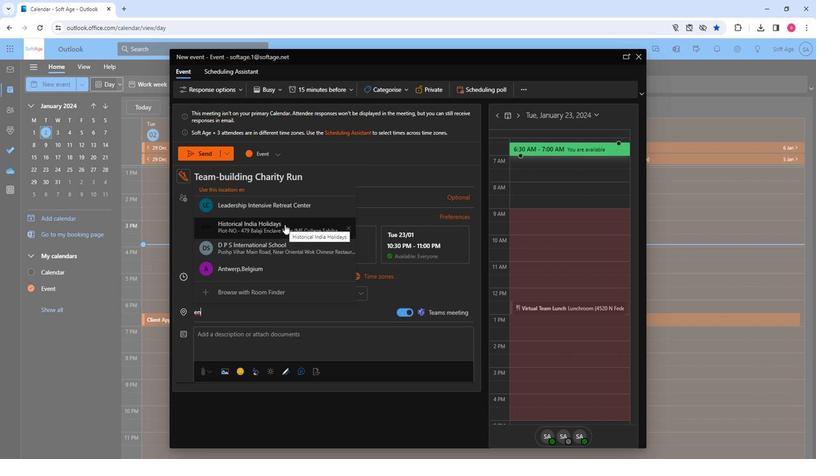 
Action: Key pressed <Key.backspace><Key.backspace>dlf
Screenshot: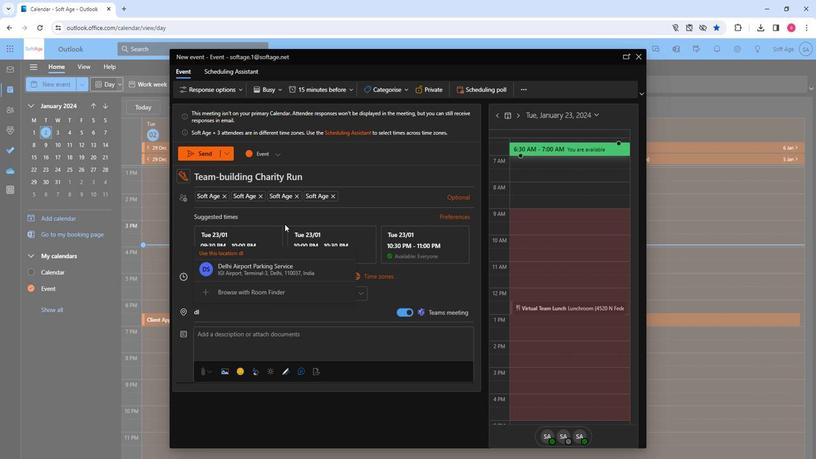 
Action: Mouse moved to (274, 226)
Screenshot: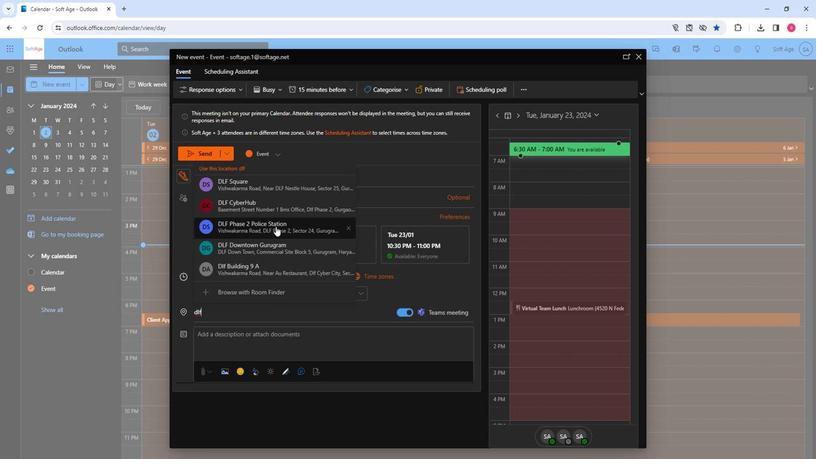 
Action: Mouse pressed left at (274, 226)
Screenshot: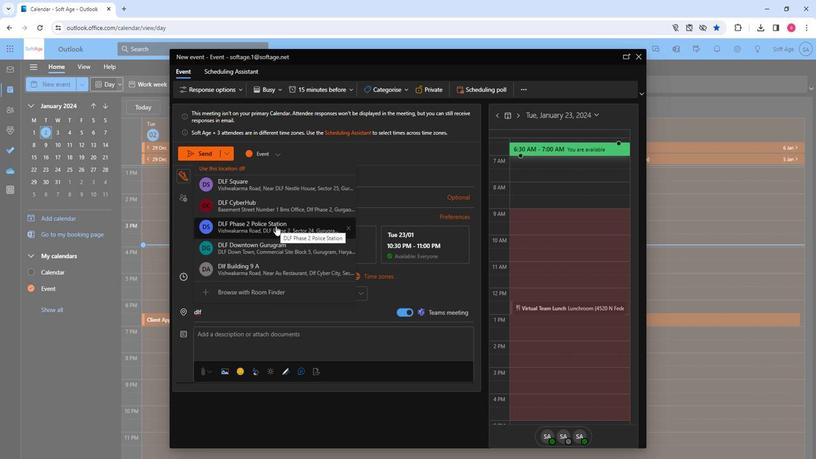 
Action: Mouse moved to (233, 339)
Screenshot: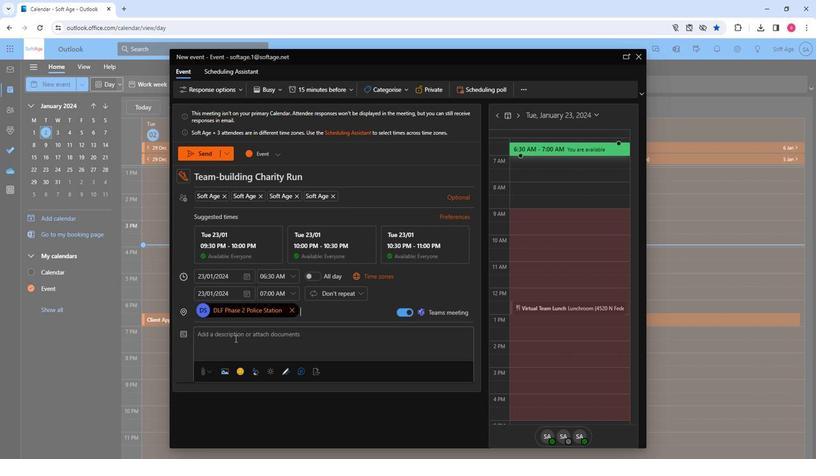 
Action: Mouse pressed left at (233, 339)
Screenshot: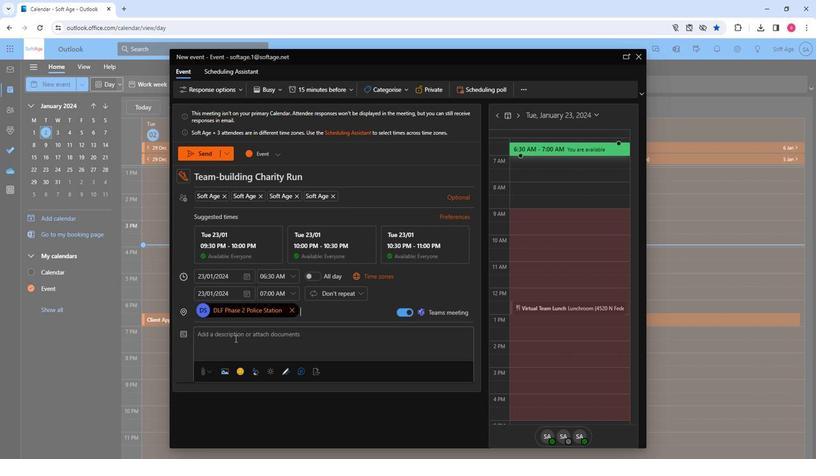 
Action: Mouse moved to (233, 339)
Screenshot: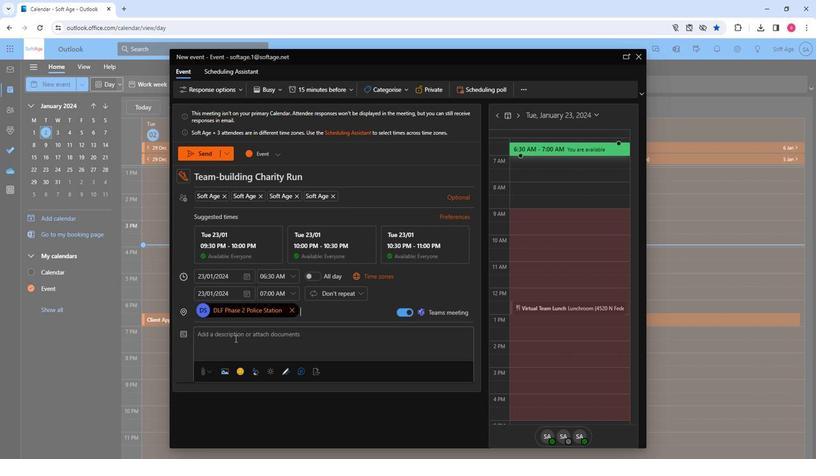 
Action: Key pressed <Key.shift>Stride<Key.space>with<Key.space>purpose<Key.shift>!<Key.space><Key.space><Key.shift>Join<Key.space>
Screenshot: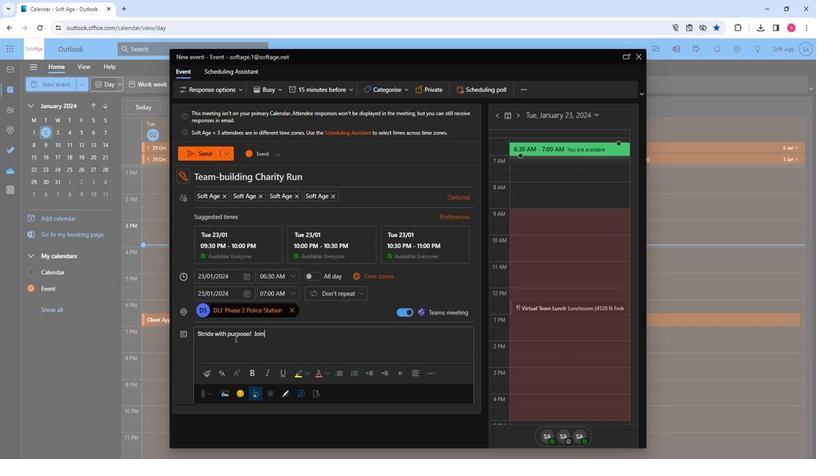 
Action: Mouse moved to (234, 352)
Screenshot: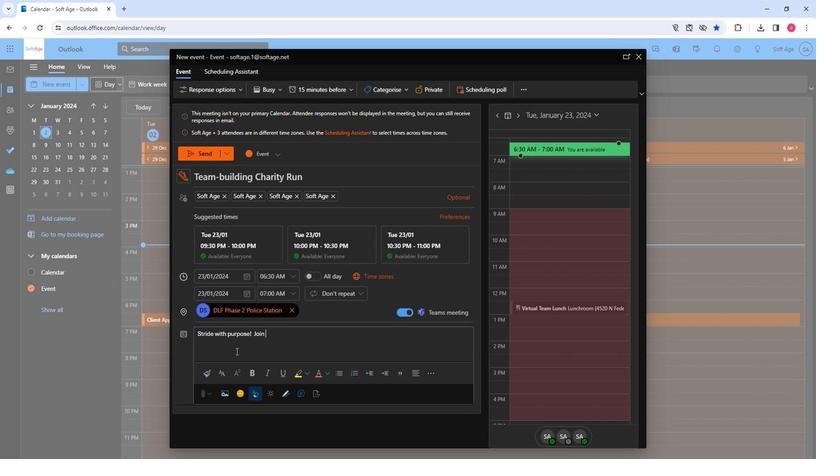 
Action: Key pressed our<Key.space>team<Key.space><Key.backspace>-building<Key.space>charity<Key.space>run<Key.space><Key.shift>Embrance<Key.space>wellness<Key.space><Key.backspace>,<Key.space>camaraderie<Key.space>
Screenshot: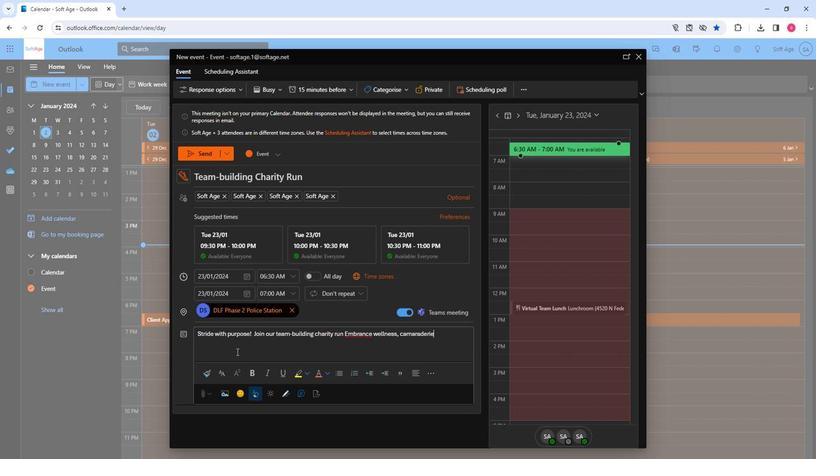 
Action: Mouse moved to (371, 335)
Screenshot: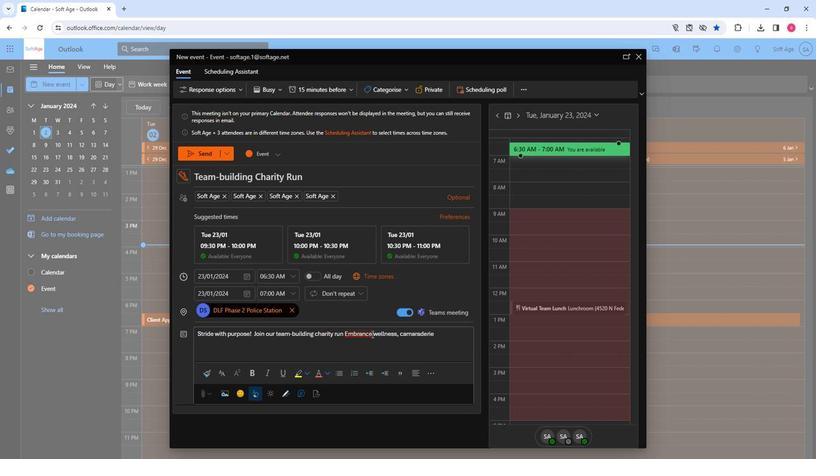 
Action: Mouse pressed left at (371, 335)
Screenshot: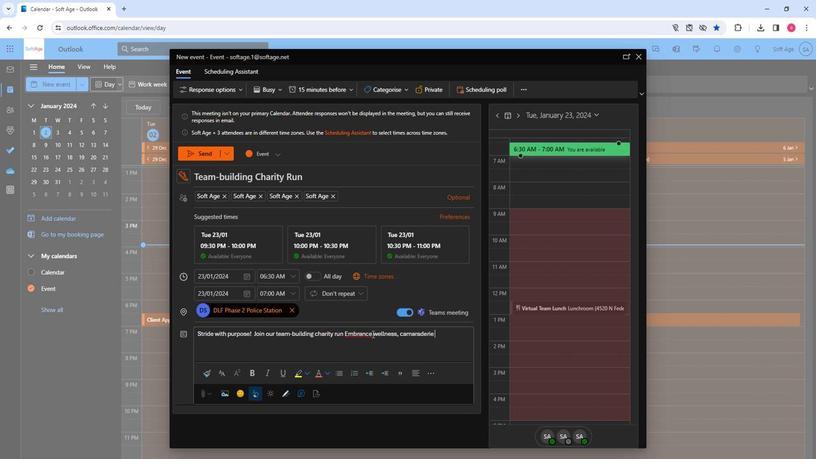 
Action: Mouse moved to (372, 342)
Screenshot: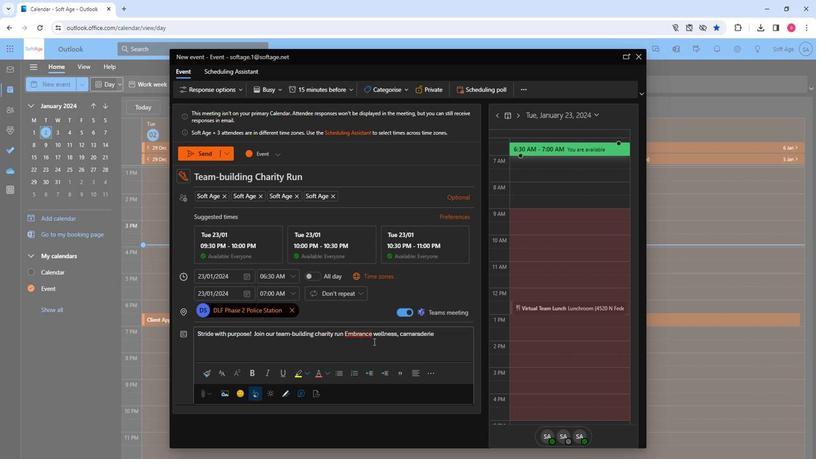 
Action: Key pressed <Key.backspace><Key.backspace><Key.backspace><Key.backspace><Key.backspace><Key.backspace>brace
Screenshot: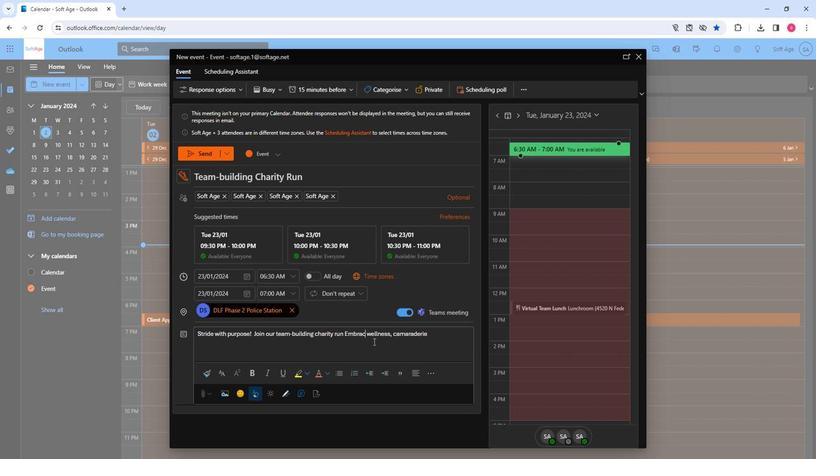 
Action: Mouse moved to (441, 338)
Screenshot: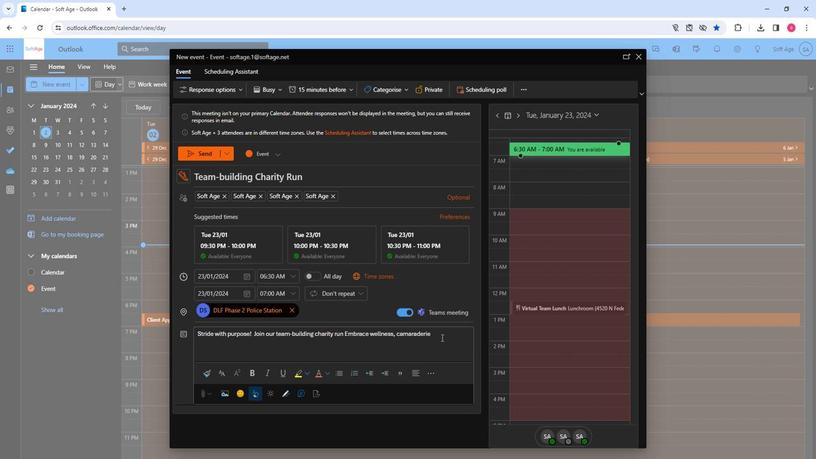 
Action: Mouse pressed left at (441, 338)
Screenshot: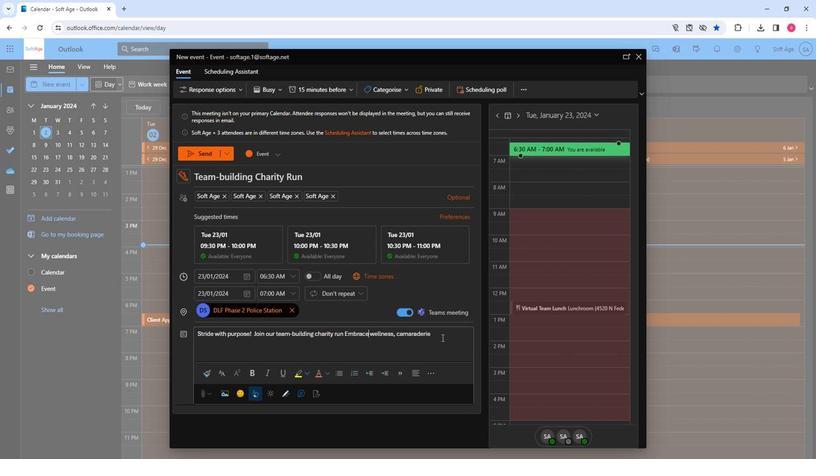 
Action: Key pressed <Key.backspace>,<Key.space>and<Key.space>make<Key.space>a<Key.space>posir<Key.backspace>tive<Key.space>impact<Key.space>by<Key.space>supporting<Key.space>a<Key.space>worthy<Key.space>cause<Key.space>togetheer<Key.backspace><Key.backspace>r.<Key.space><Key.shift>Run<Key.space>for<Key.space>a<Key.space>brigther<Key.space>future.
Screenshot: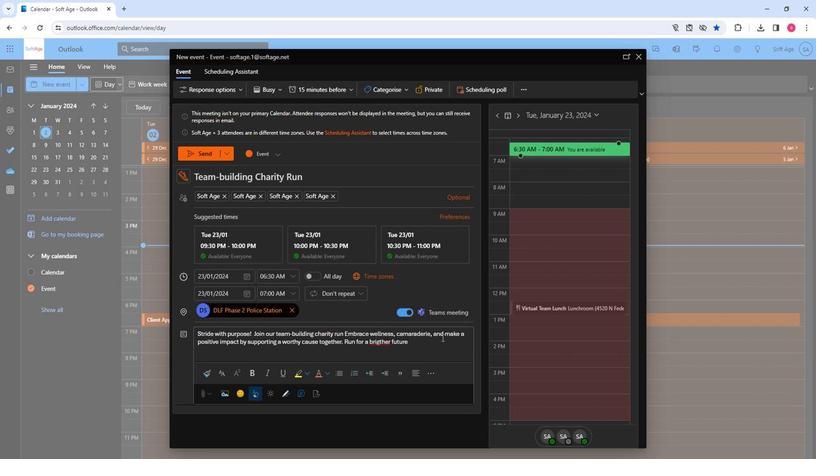 
Action: Mouse moved to (406, 341)
Screenshot: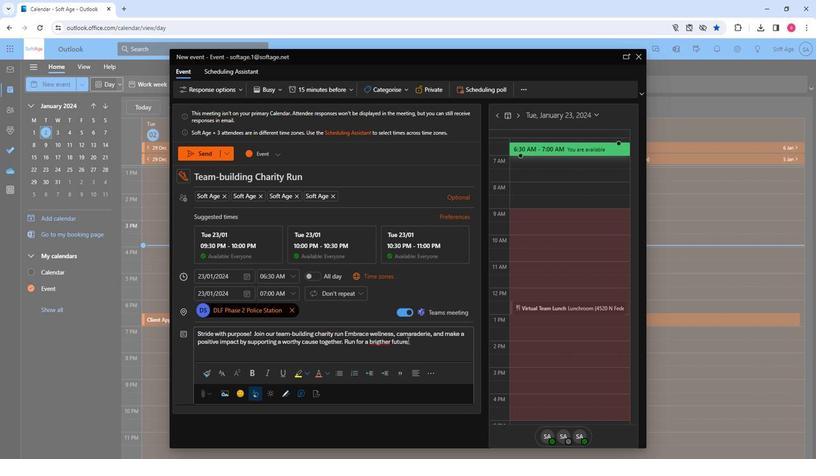 
Action: Mouse pressed left at (406, 341)
Screenshot: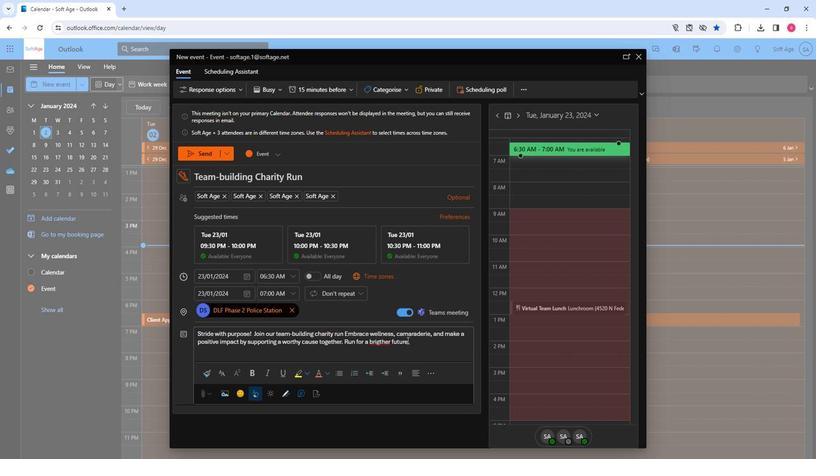 
Action: Mouse pressed left at (406, 341)
Screenshot: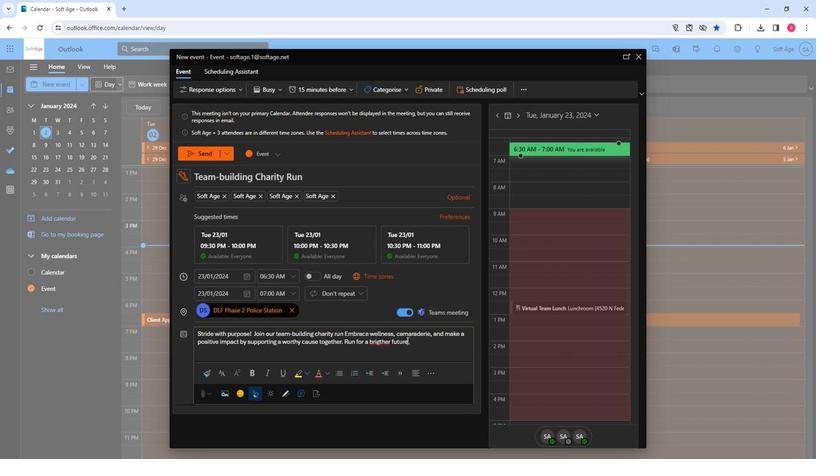 
Action: Mouse pressed left at (406, 341)
Screenshot: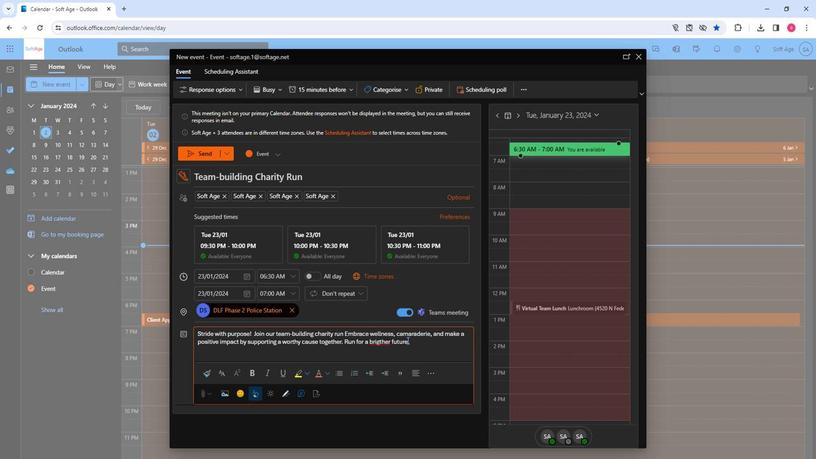 
Action: Mouse moved to (223, 375)
Screenshot: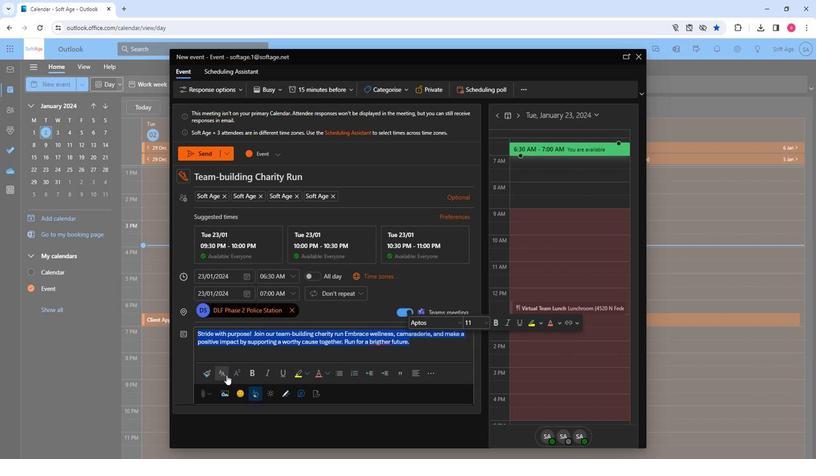 
Action: Mouse pressed left at (223, 375)
Screenshot: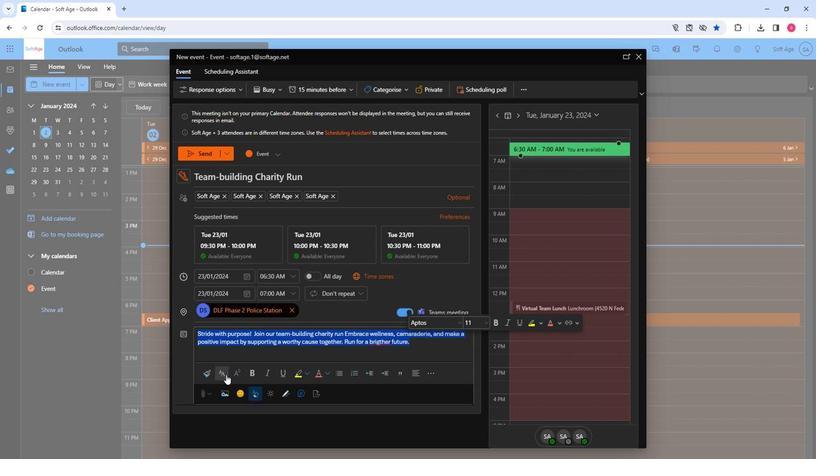 
Action: Mouse moved to (284, 311)
Screenshot: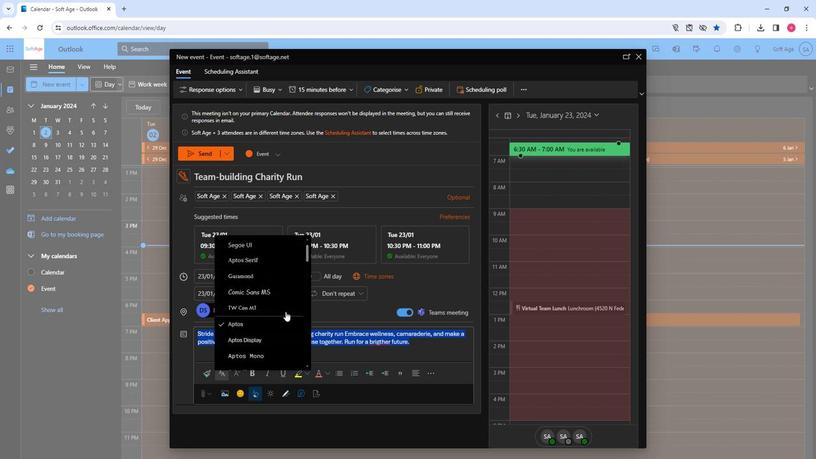
Action: Mouse scrolled (284, 311) with delta (0, 0)
Screenshot: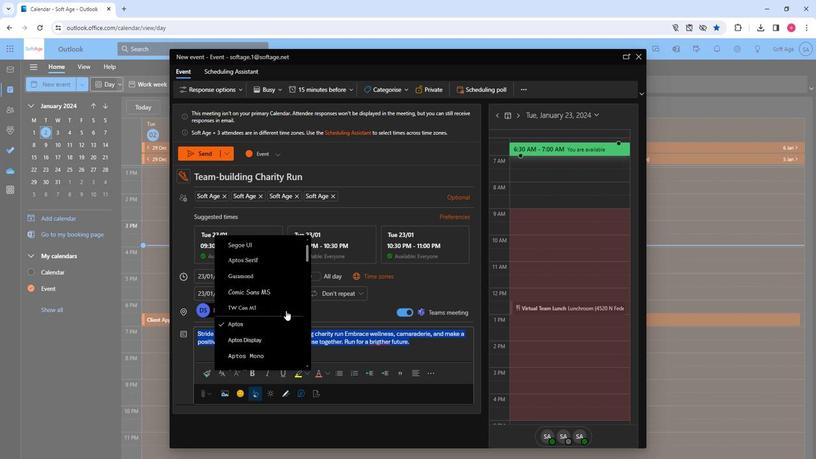 
Action: Mouse scrolled (284, 311) with delta (0, 0)
Screenshot: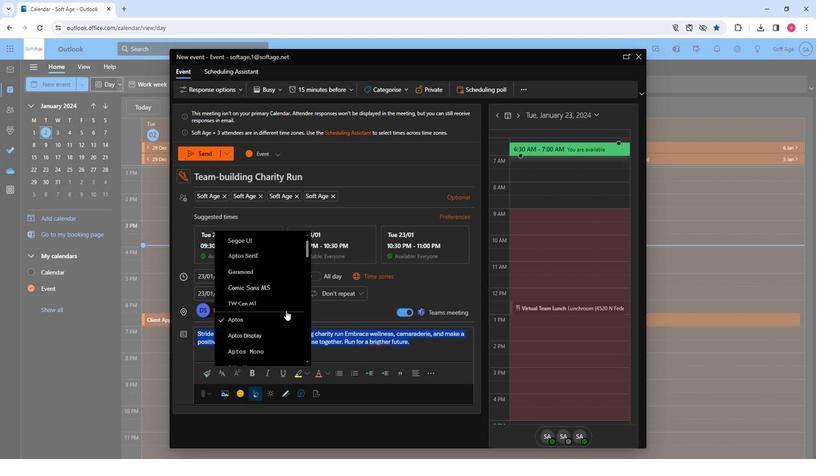 
Action: Mouse scrolled (284, 311) with delta (0, 0)
Screenshot: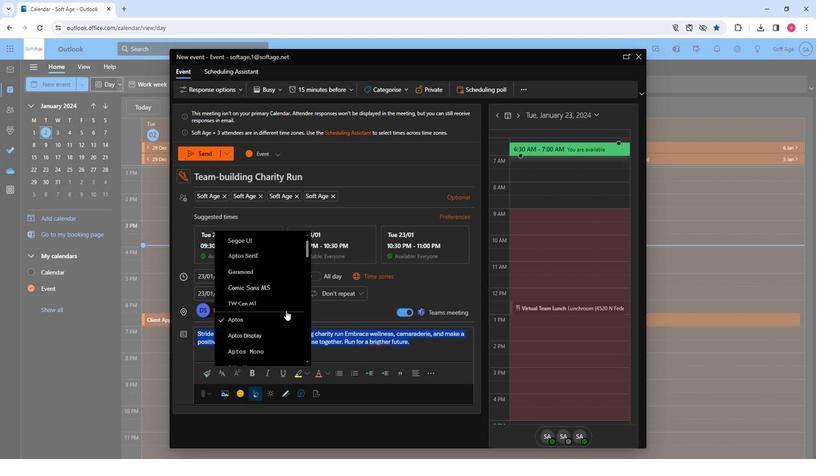 
Action: Mouse scrolled (284, 311) with delta (0, 0)
Screenshot: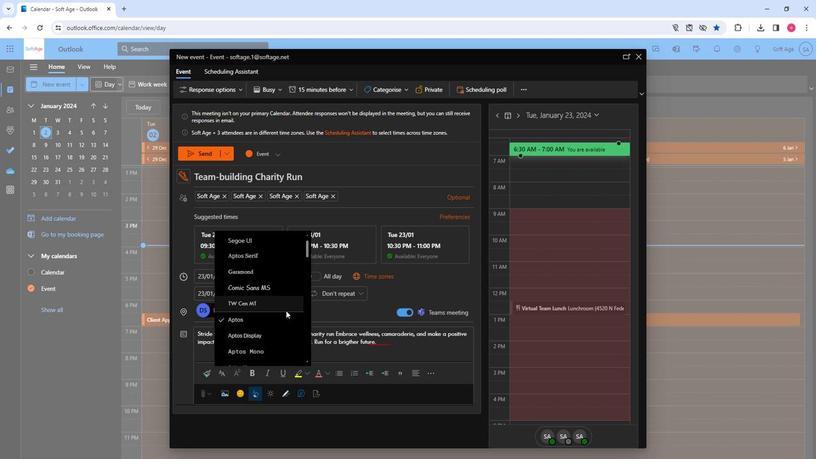 
Action: Mouse scrolled (284, 311) with delta (0, 0)
Screenshot: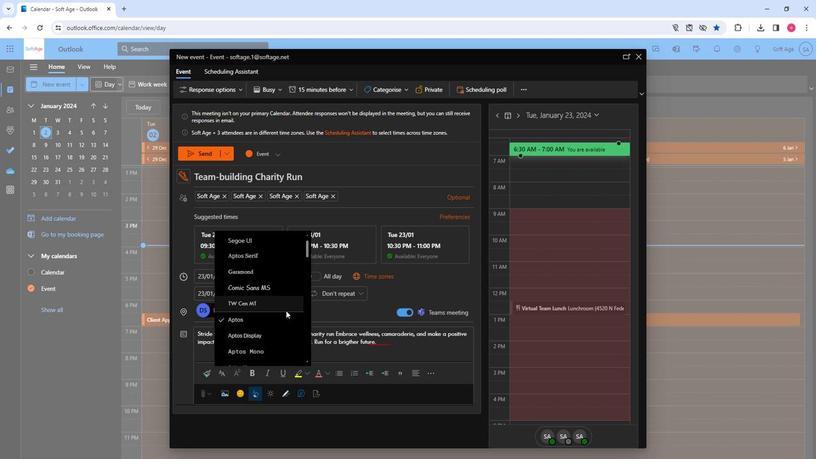 
Action: Mouse scrolled (284, 311) with delta (0, 0)
Screenshot: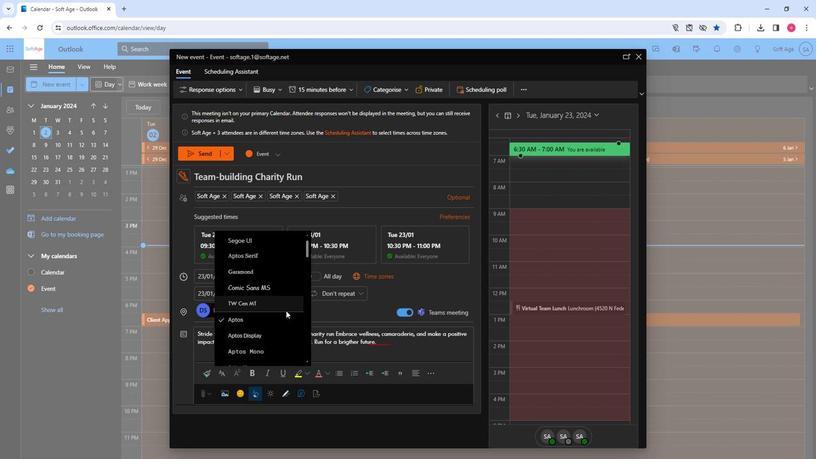 
Action: Mouse scrolled (284, 311) with delta (0, 0)
Screenshot: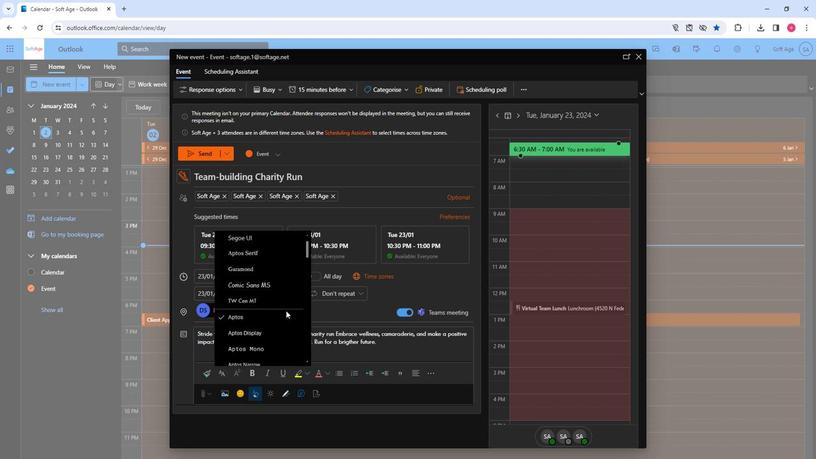 
Action: Mouse moved to (242, 254)
Screenshot: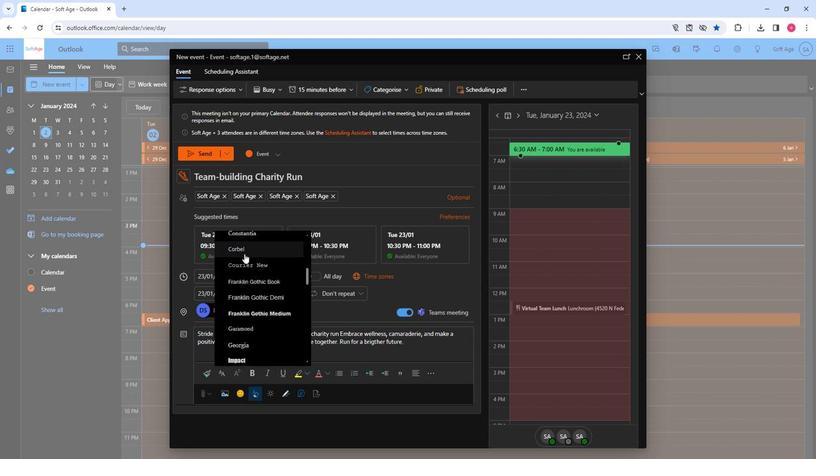 
Action: Mouse pressed left at (242, 254)
Screenshot: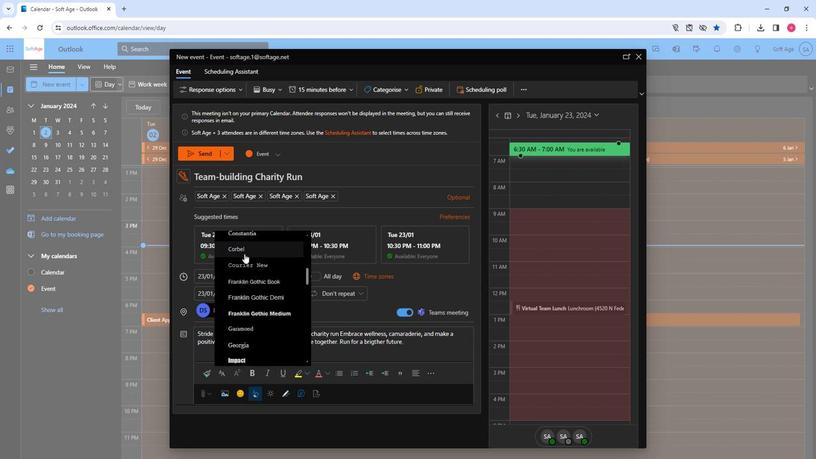 
Action: Mouse moved to (236, 375)
Screenshot: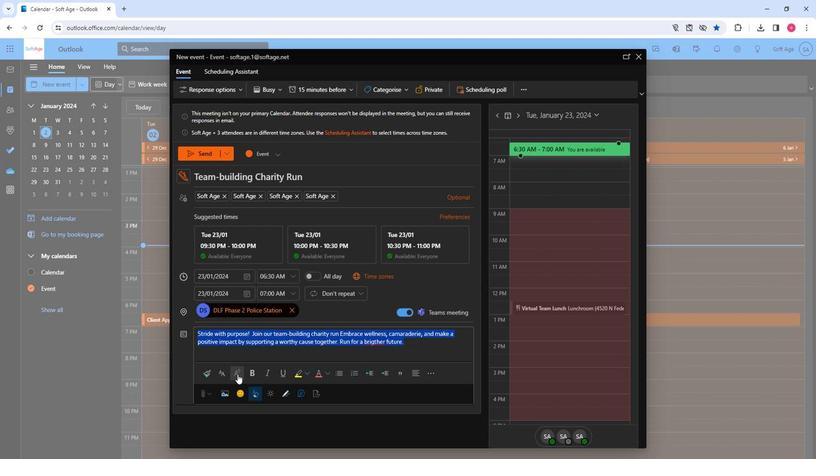 
Action: Mouse pressed left at (236, 375)
Screenshot: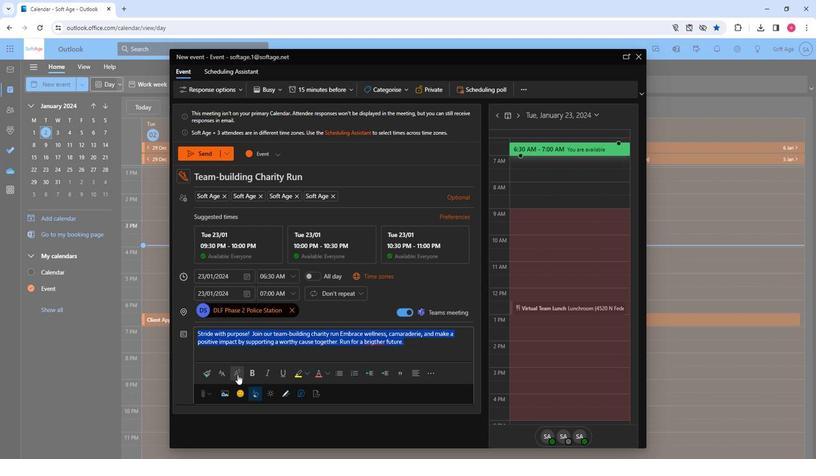 
Action: Mouse moved to (266, 270)
Screenshot: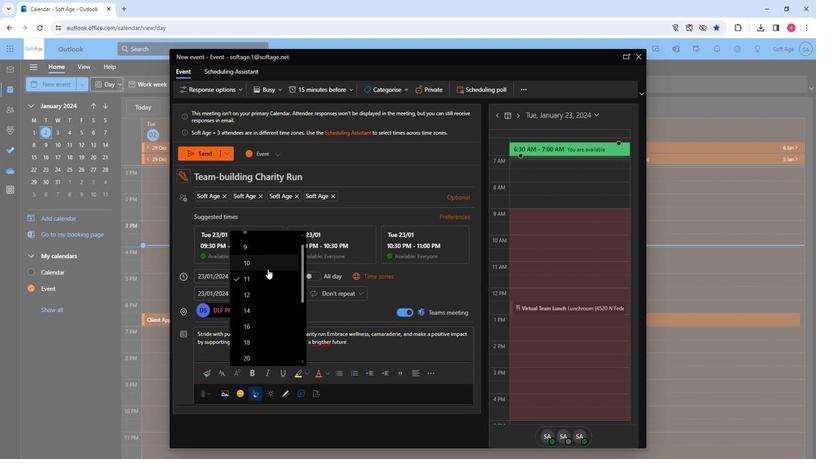 
Action: Mouse scrolled (266, 269) with delta (0, 0)
Screenshot: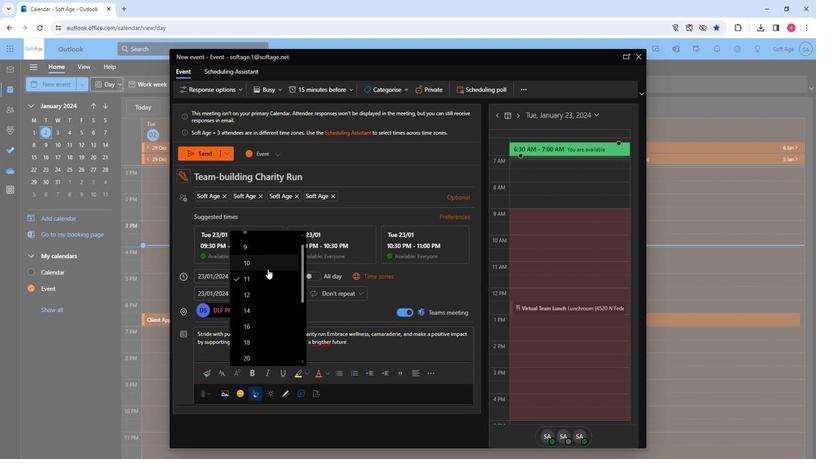 
Action: Mouse moved to (266, 272)
Screenshot: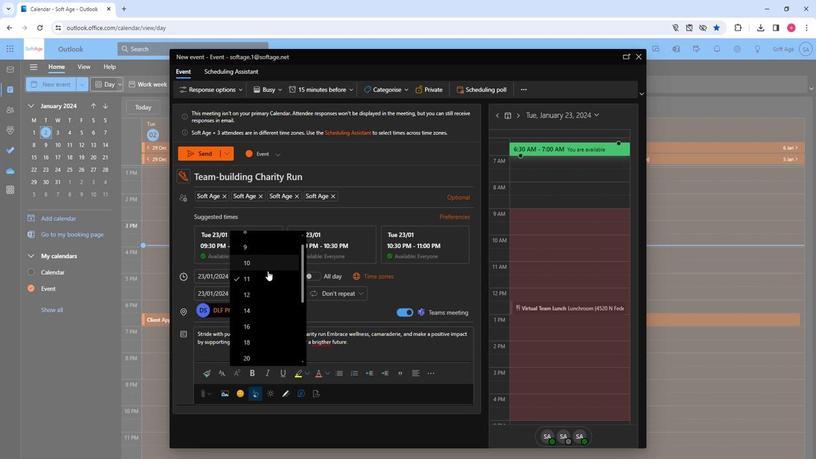
Action: Mouse scrolled (266, 272) with delta (0, 0)
Screenshot: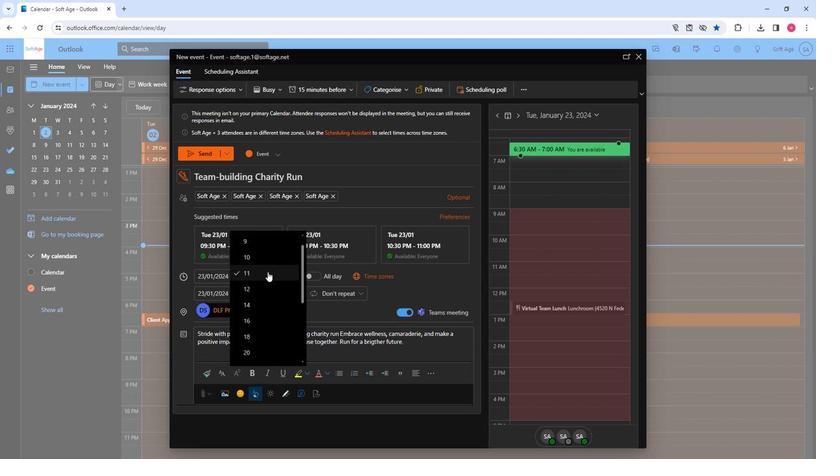 
Action: Mouse moved to (266, 273)
Screenshot: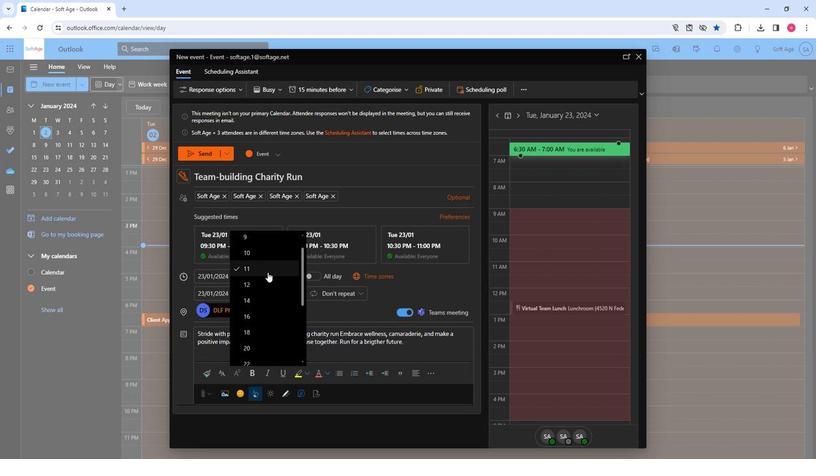
Action: Mouse scrolled (266, 272) with delta (0, 0)
Screenshot: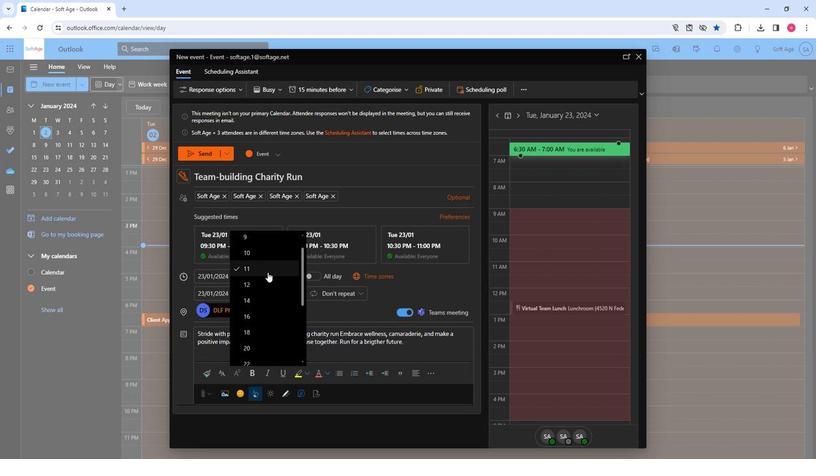
Action: Mouse moved to (248, 262)
Screenshot: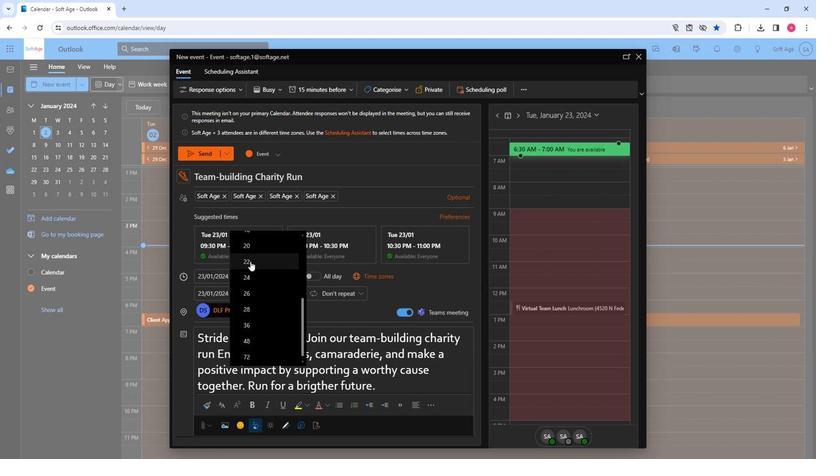 
Action: Mouse scrolled (248, 262) with delta (0, 0)
Screenshot: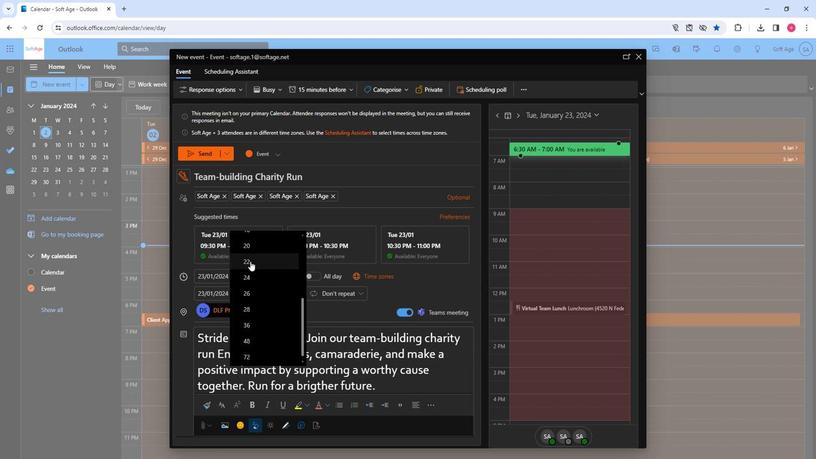 
Action: Mouse moved to (248, 262)
Screenshot: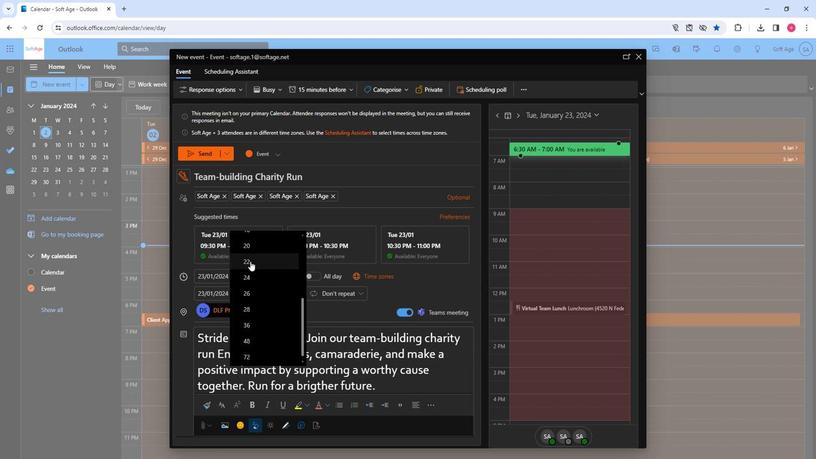 
Action: Mouse scrolled (248, 262) with delta (0, 0)
Screenshot: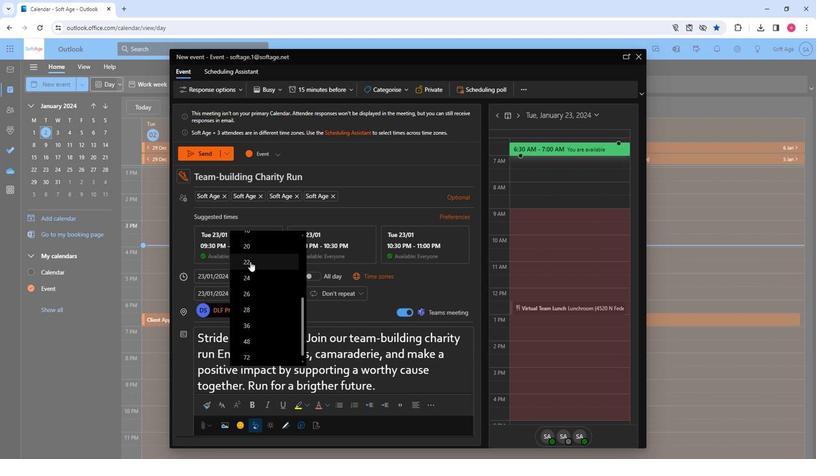 
Action: Mouse scrolled (248, 262) with delta (0, 0)
Screenshot: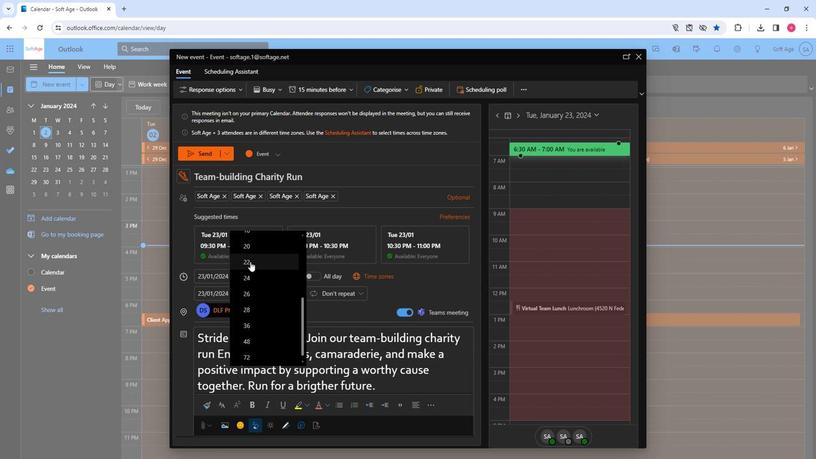 
Action: Mouse moved to (243, 304)
Screenshot: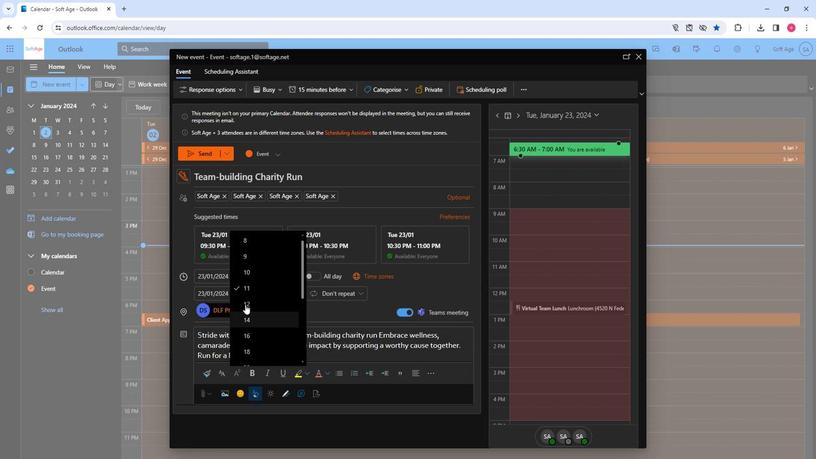 
Action: Mouse pressed left at (243, 304)
Screenshot: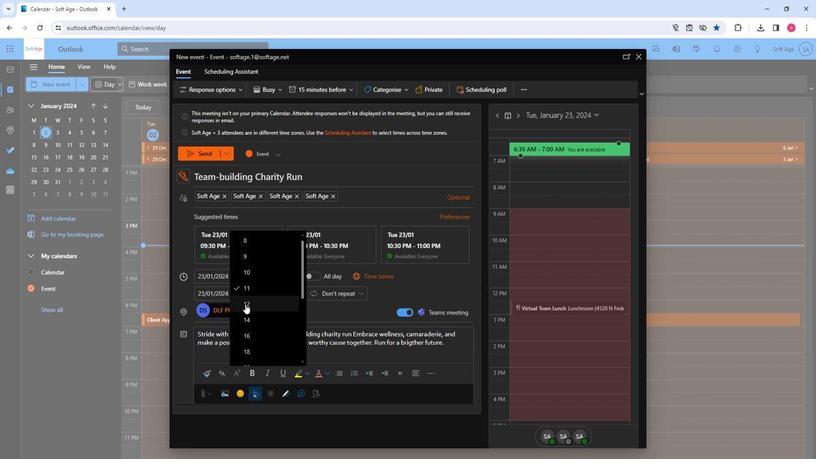 
Action: Mouse moved to (265, 380)
Screenshot: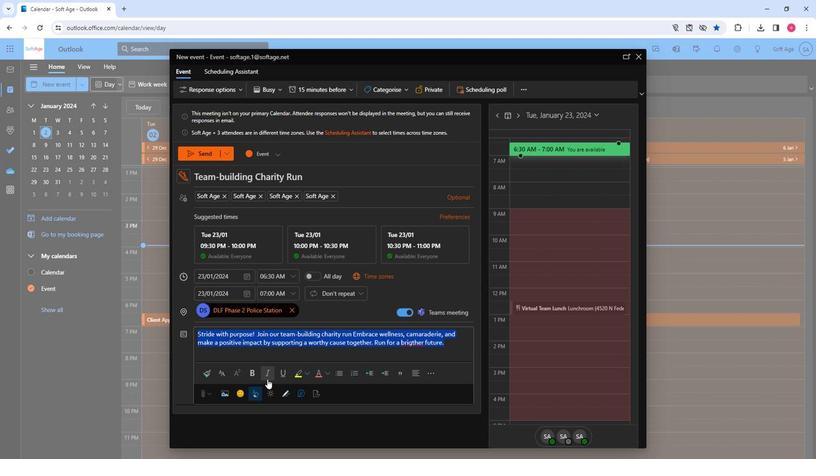 
Action: Mouse pressed left at (265, 380)
Screenshot: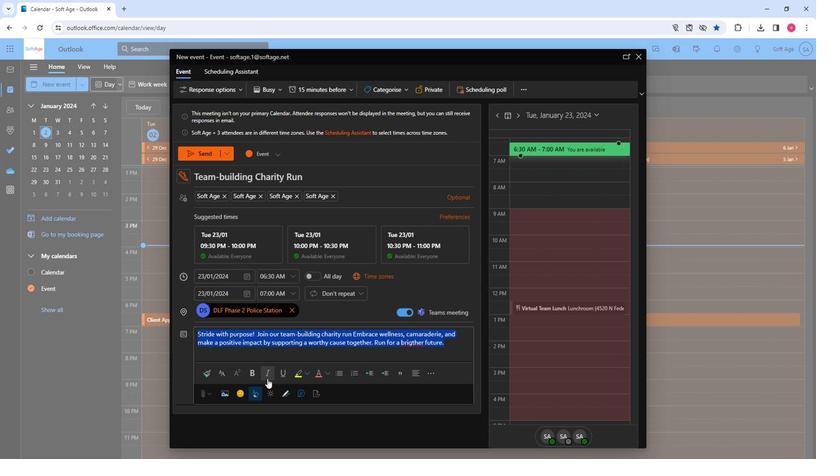
Action: Mouse moved to (324, 373)
Screenshot: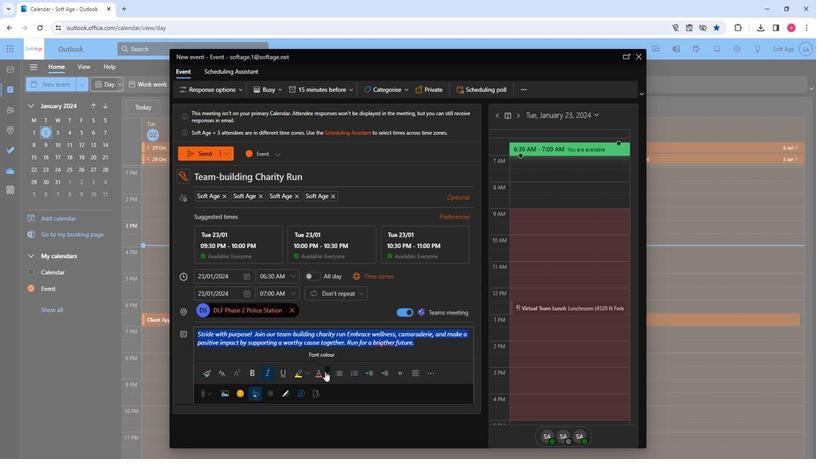 
Action: Mouse pressed left at (324, 373)
Screenshot: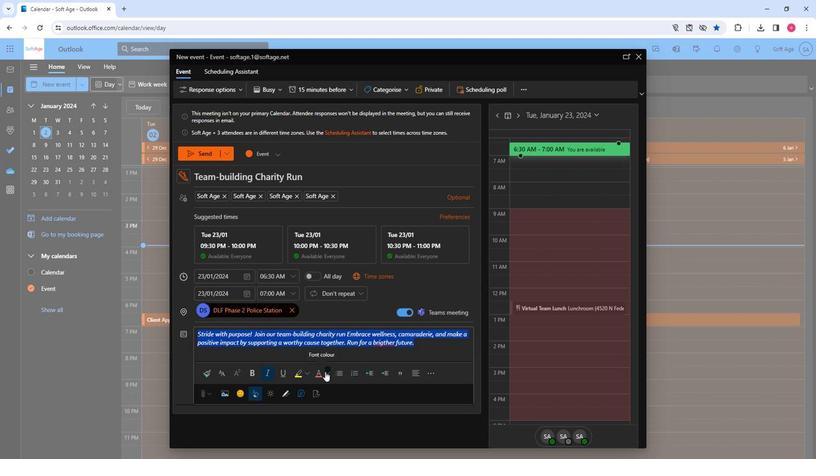 
Action: Mouse moved to (390, 325)
Screenshot: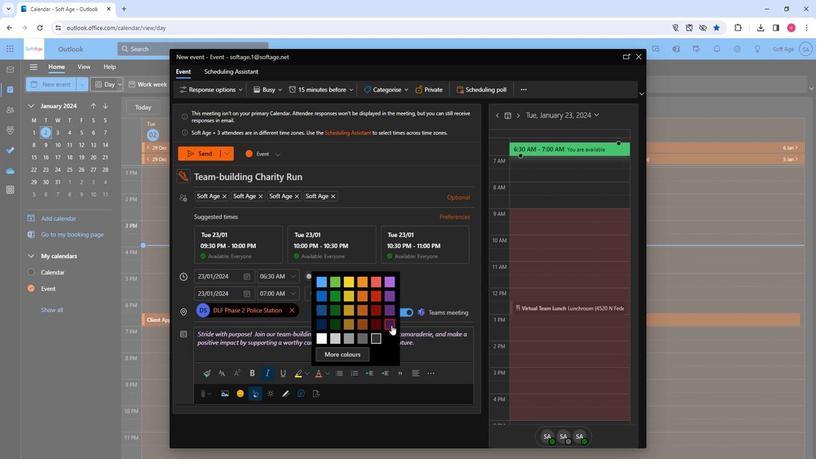 
Action: Mouse pressed left at (390, 325)
Screenshot: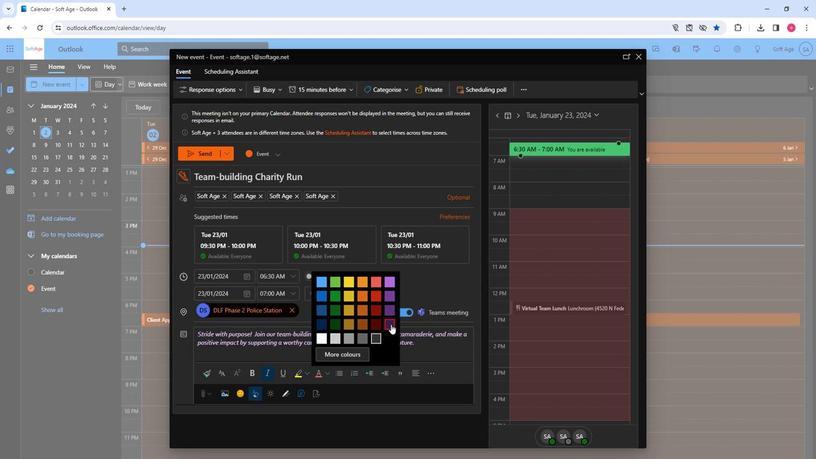 
Action: Mouse moved to (387, 374)
Screenshot: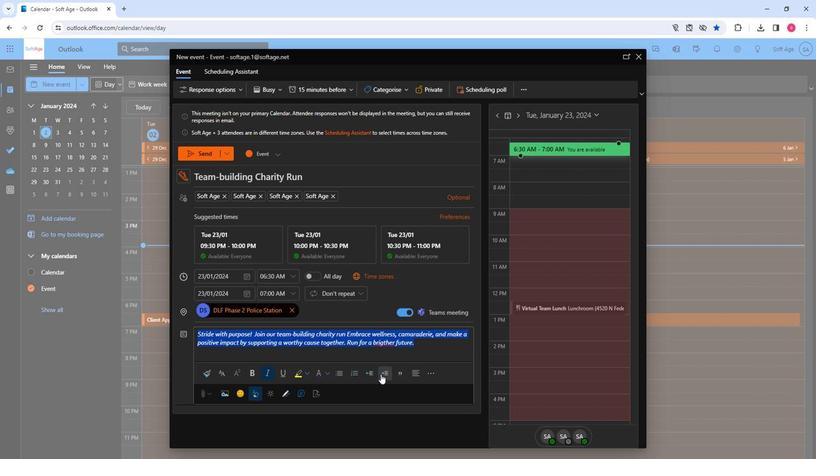 
Action: Mouse pressed left at (387, 374)
Screenshot: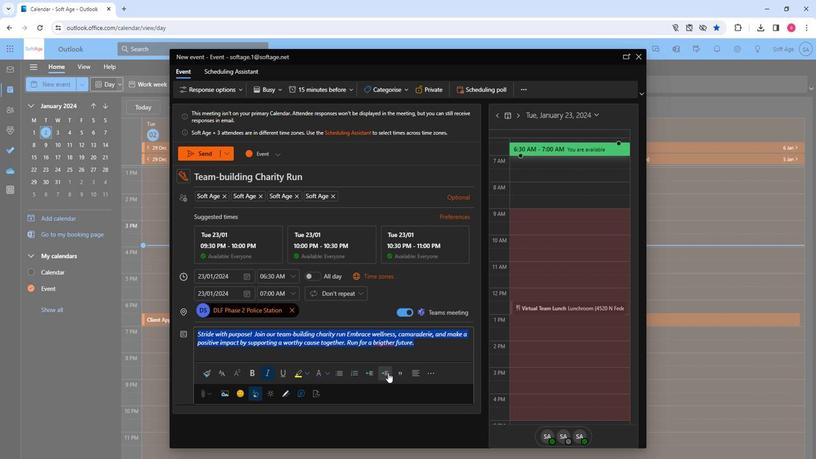 
Action: Mouse moved to (394, 375)
Screenshot: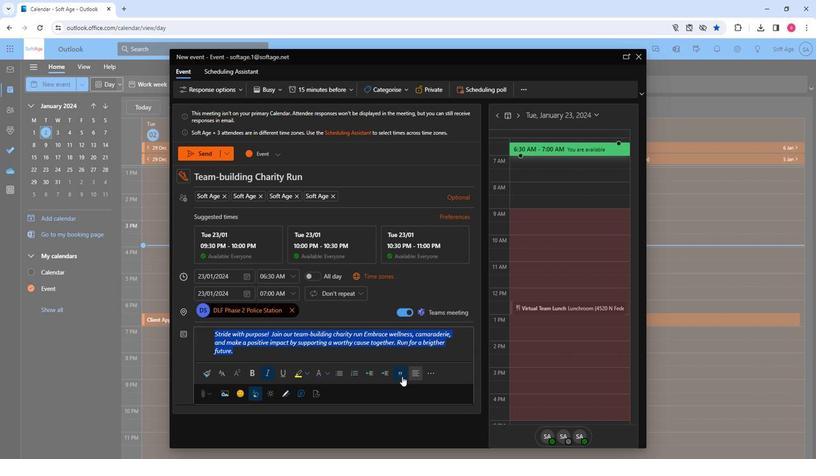 
Action: Mouse pressed left at (394, 375)
Screenshot: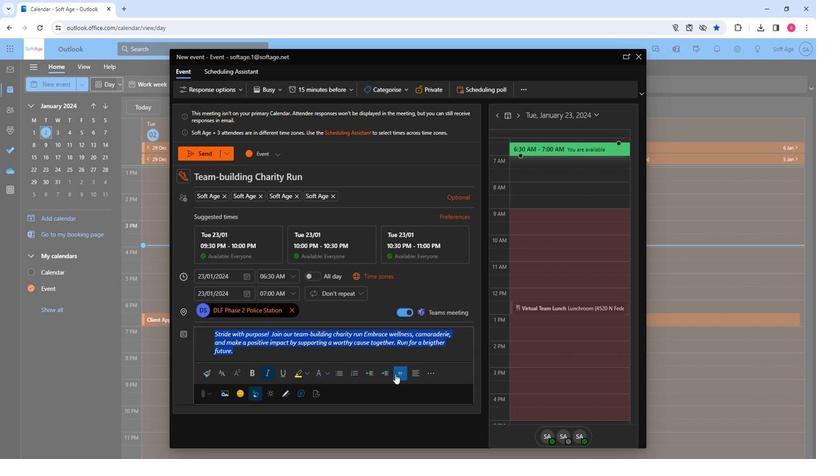 
Action: Mouse moved to (395, 375)
Screenshot: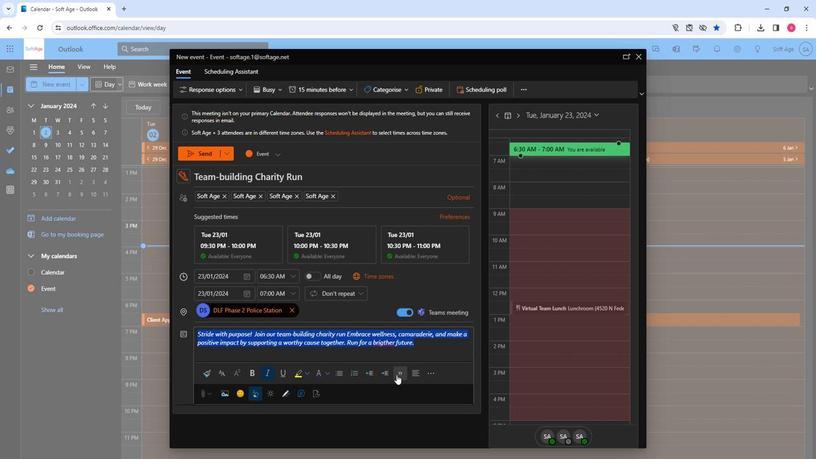 
Action: Mouse pressed left at (395, 375)
Screenshot: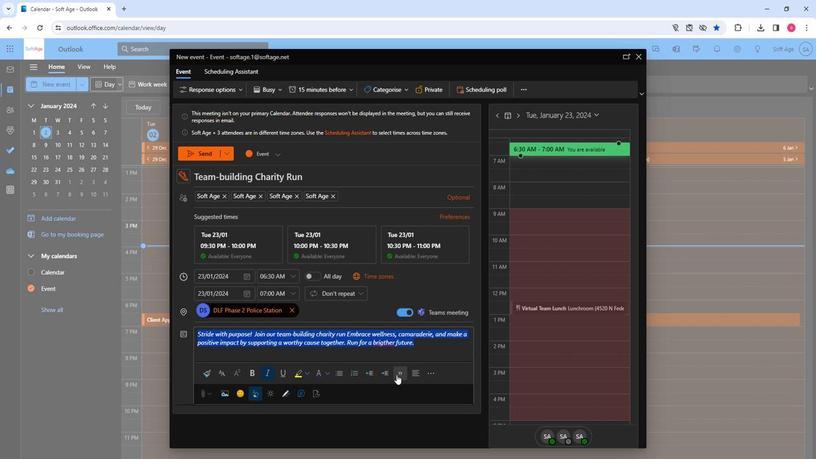 
Action: Mouse moved to (277, 365)
Screenshot: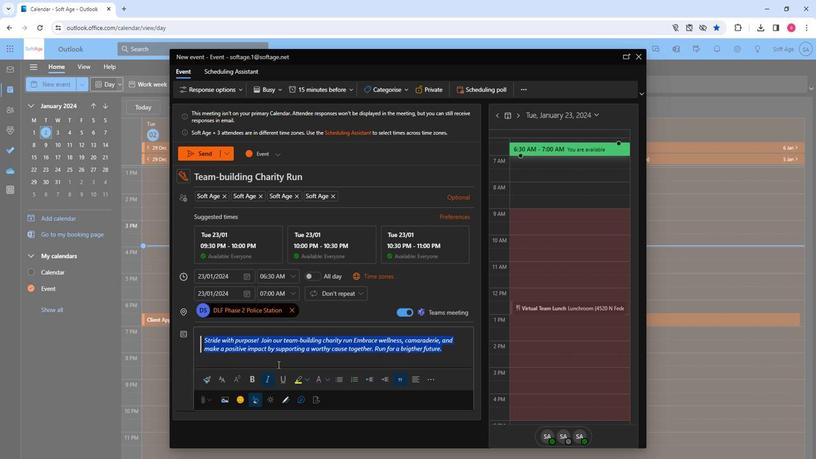 
Action: Mouse pressed left at (277, 365)
Screenshot: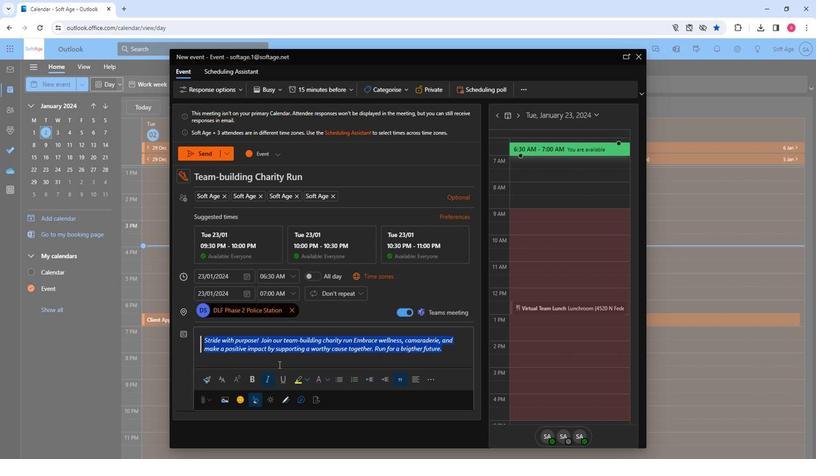 
Action: Mouse moved to (189, 153)
Screenshot: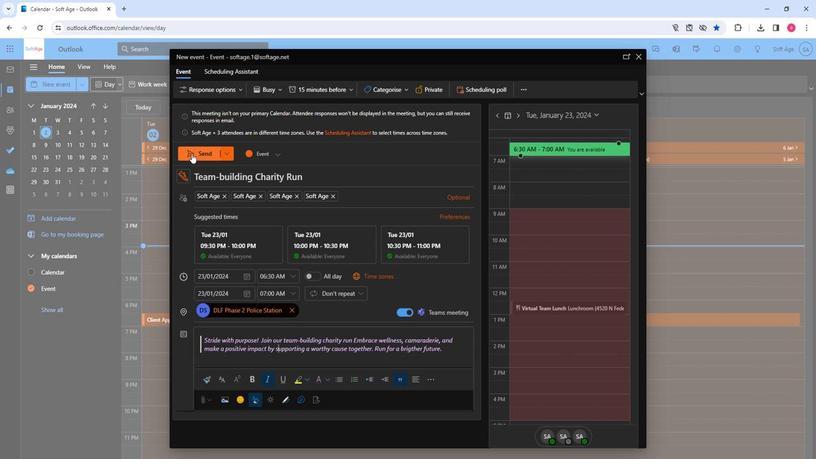 
Action: Mouse pressed left at (189, 153)
Screenshot: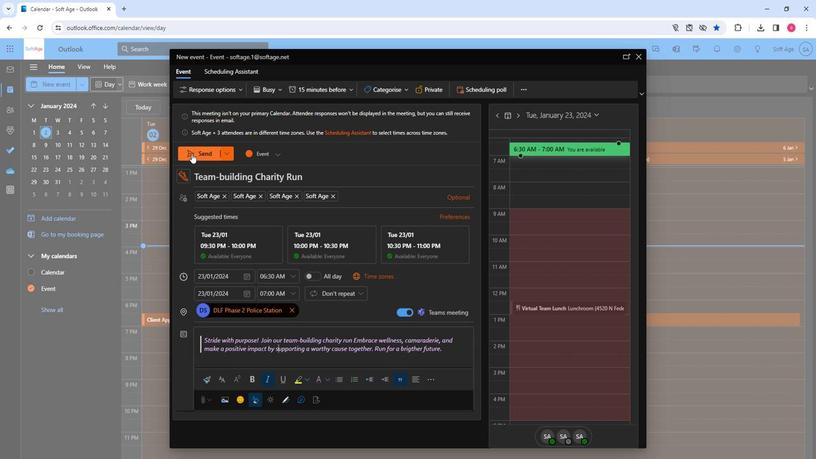 
Action: Mouse moved to (355, 348)
Screenshot: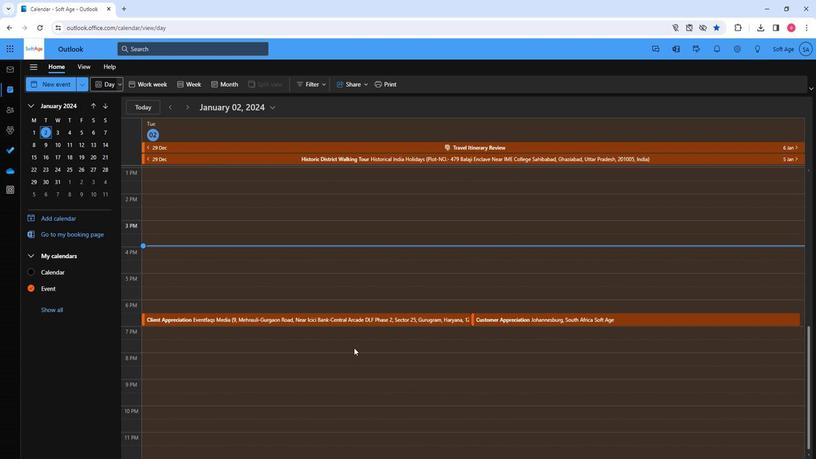 
